 Task: Open a blank sheet, save the file as Hannah Add the quote 'The greatest mistake you can make in life is to be continually fearing you will make one.'The greatest mistake you can make in life is to be continually fearing you will make one.  Apply font style Apply font style Engravers MT and font size 22 Align the text to the Left .Change the text color to  Purple
Action: Mouse moved to (29, 76)
Screenshot: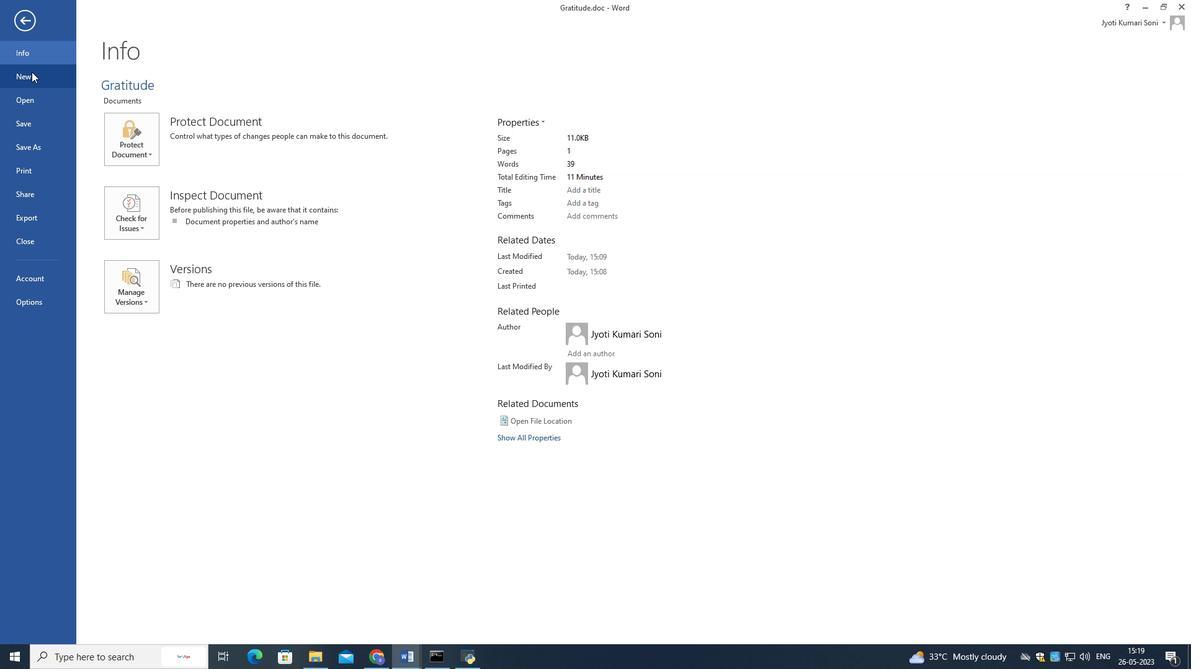 
Action: Mouse pressed left at (29, 76)
Screenshot: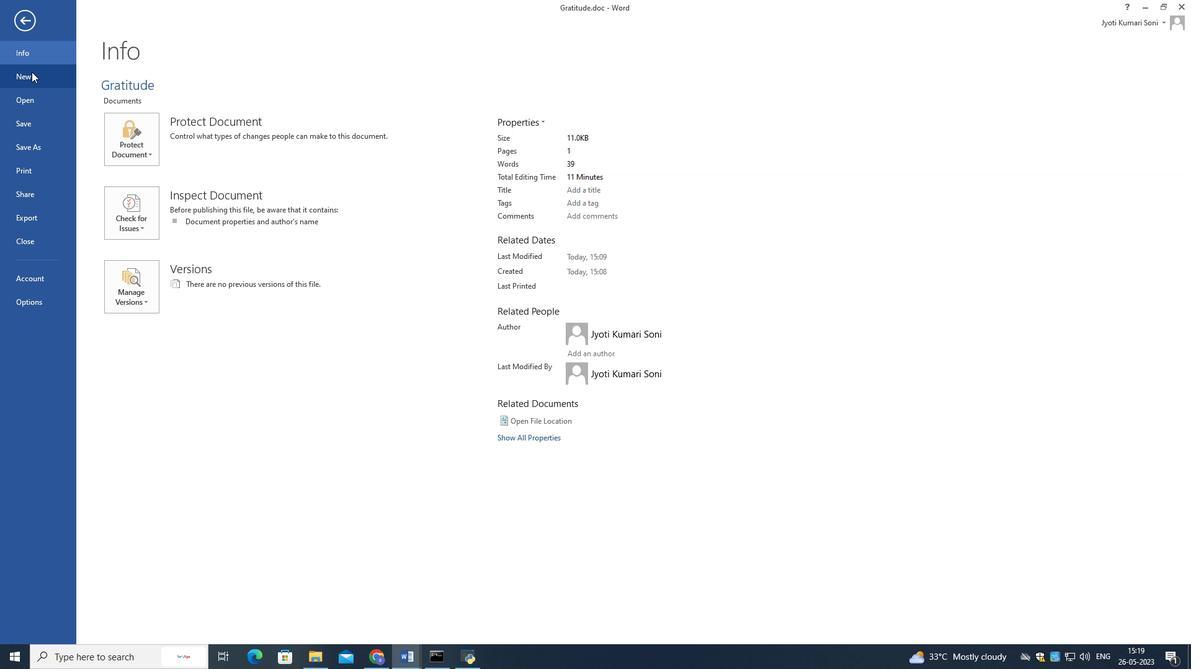 
Action: Mouse moved to (161, 199)
Screenshot: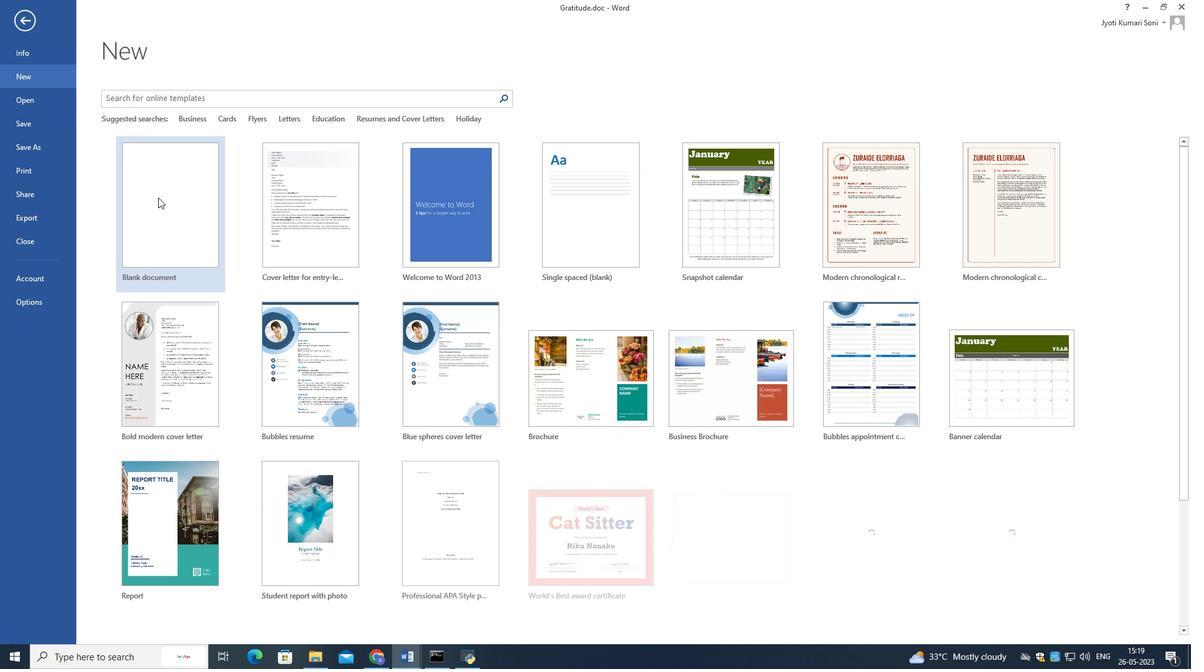 
Action: Mouse pressed left at (161, 199)
Screenshot: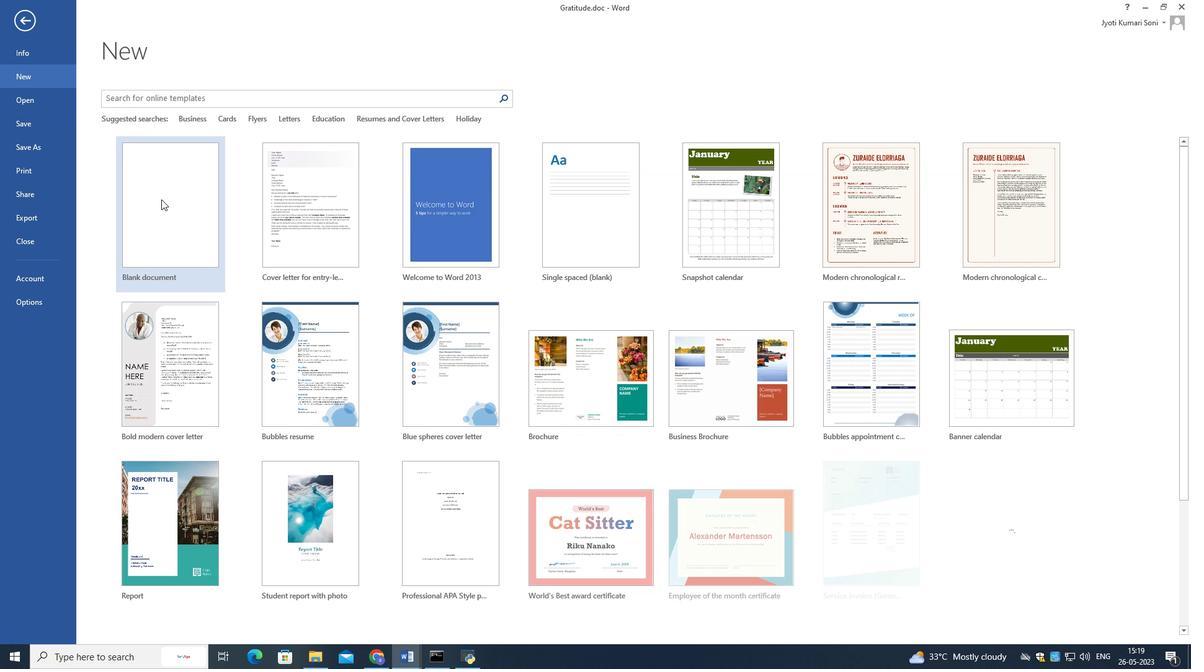 
Action: Mouse moved to (21, 24)
Screenshot: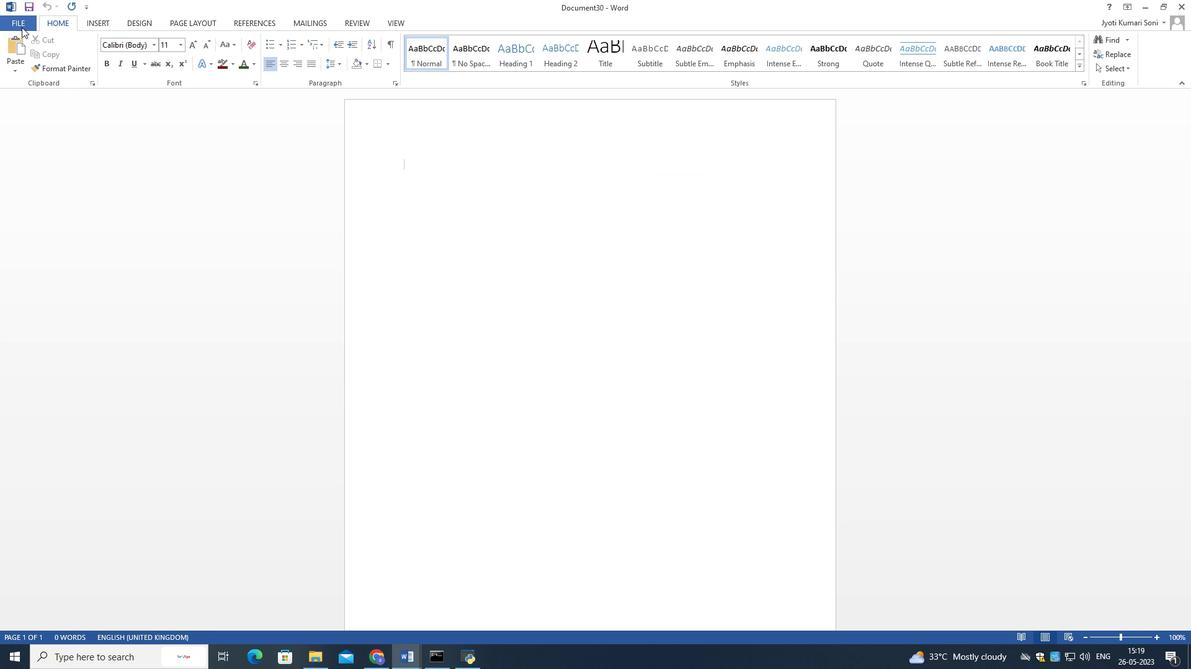 
Action: Mouse pressed left at (21, 24)
Screenshot: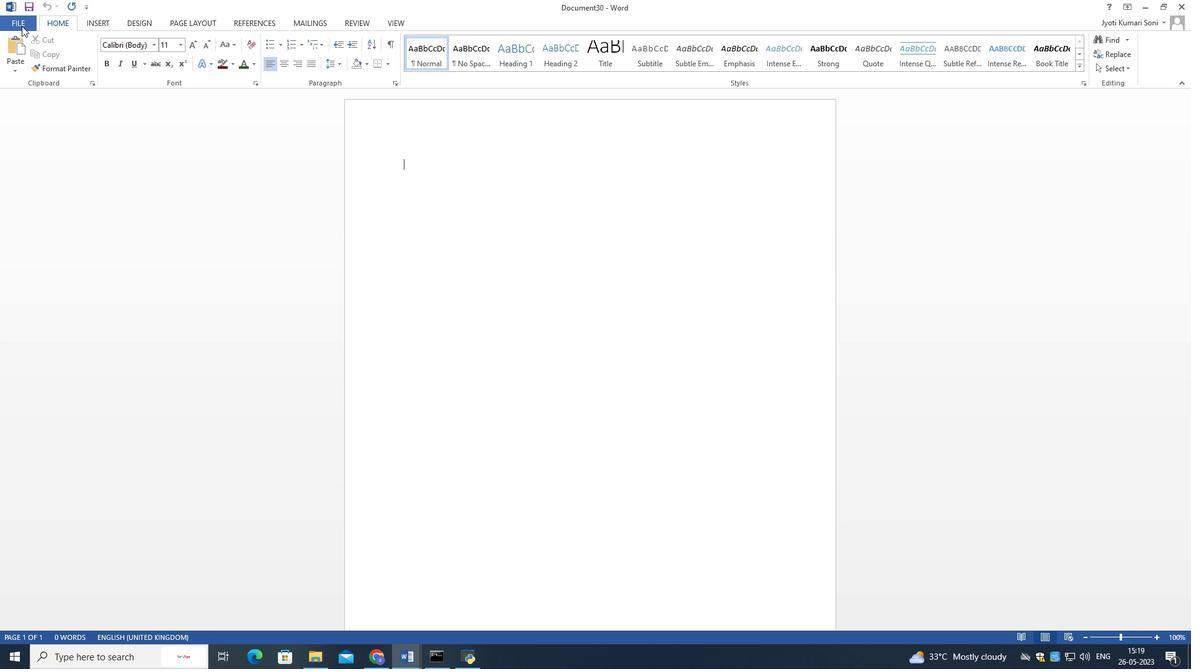 
Action: Mouse moved to (47, 143)
Screenshot: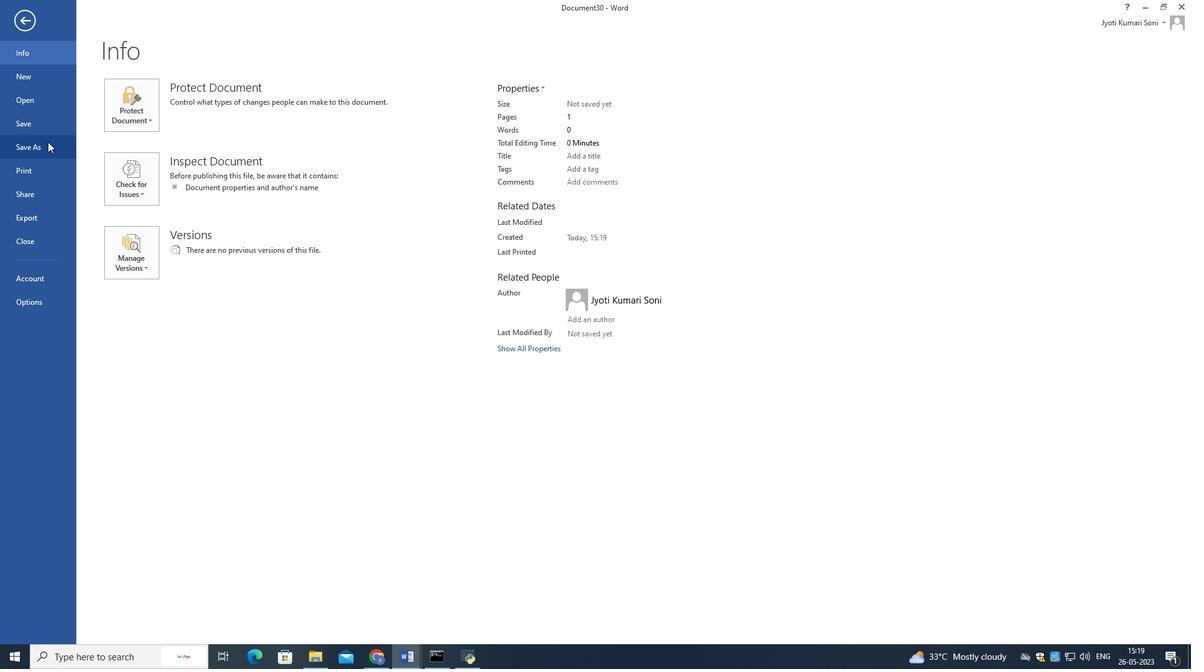
Action: Mouse pressed left at (47, 143)
Screenshot: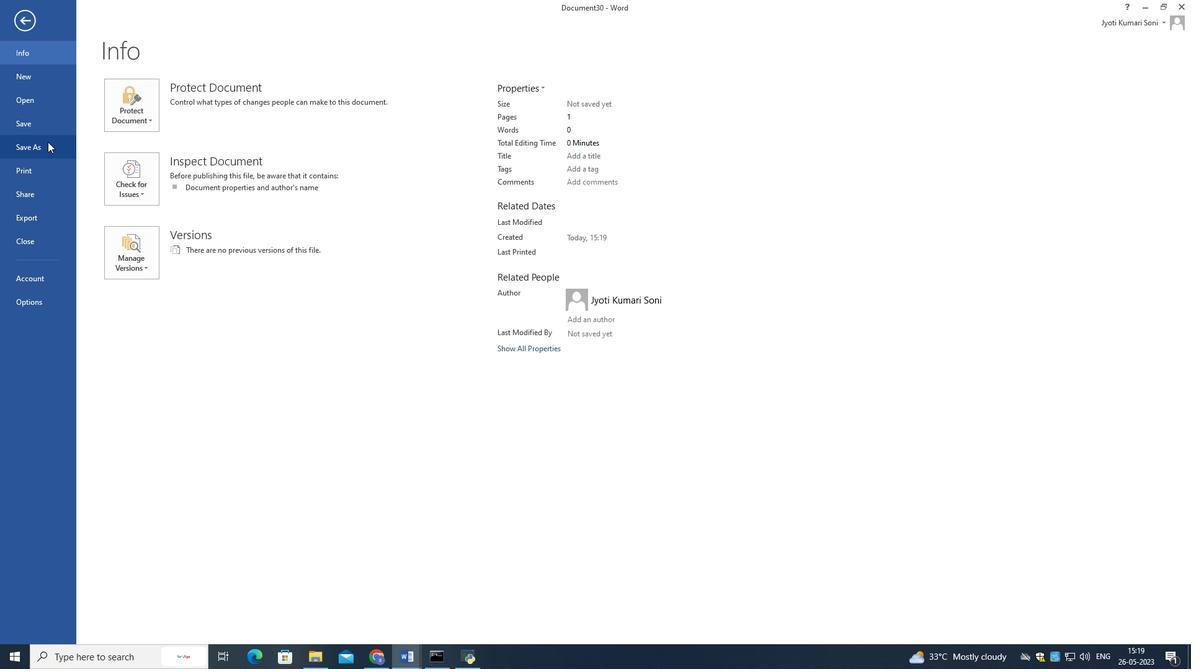 
Action: Mouse moved to (317, 134)
Screenshot: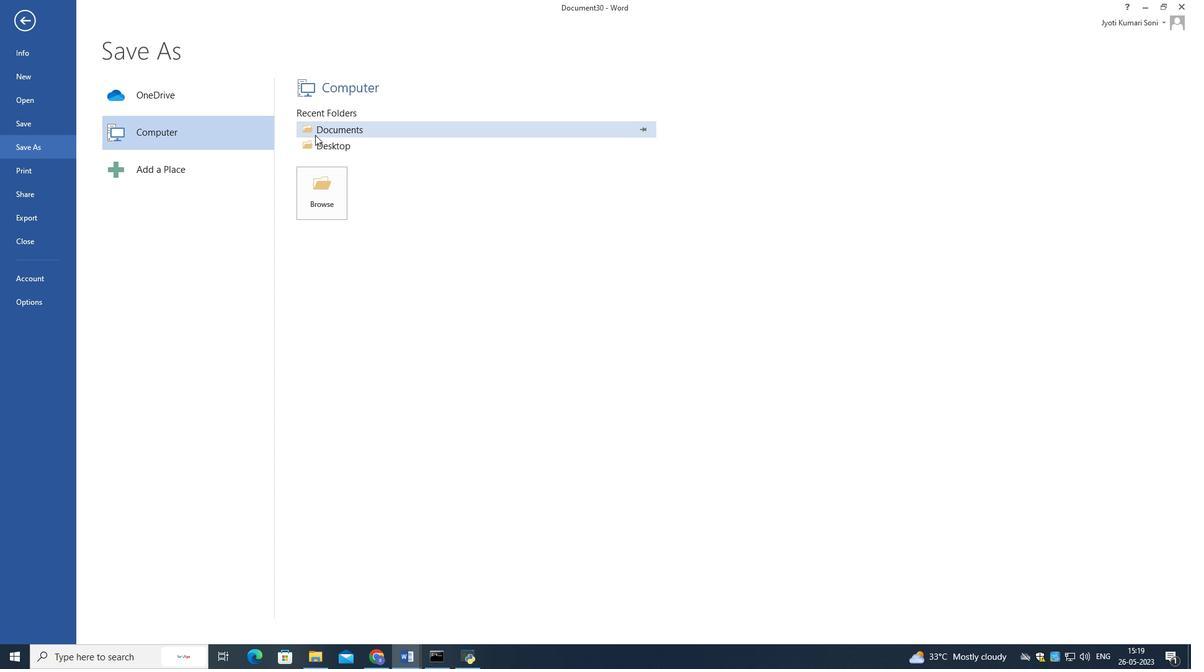 
Action: Mouse pressed left at (317, 134)
Screenshot: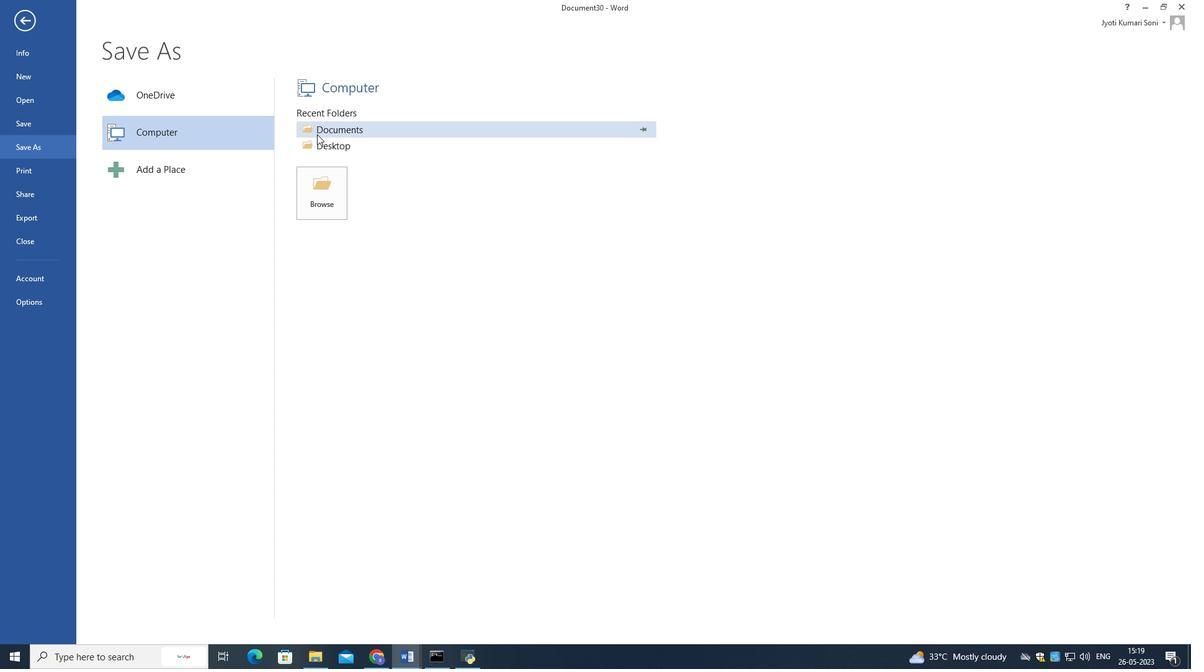 
Action: Mouse moved to (224, 155)
Screenshot: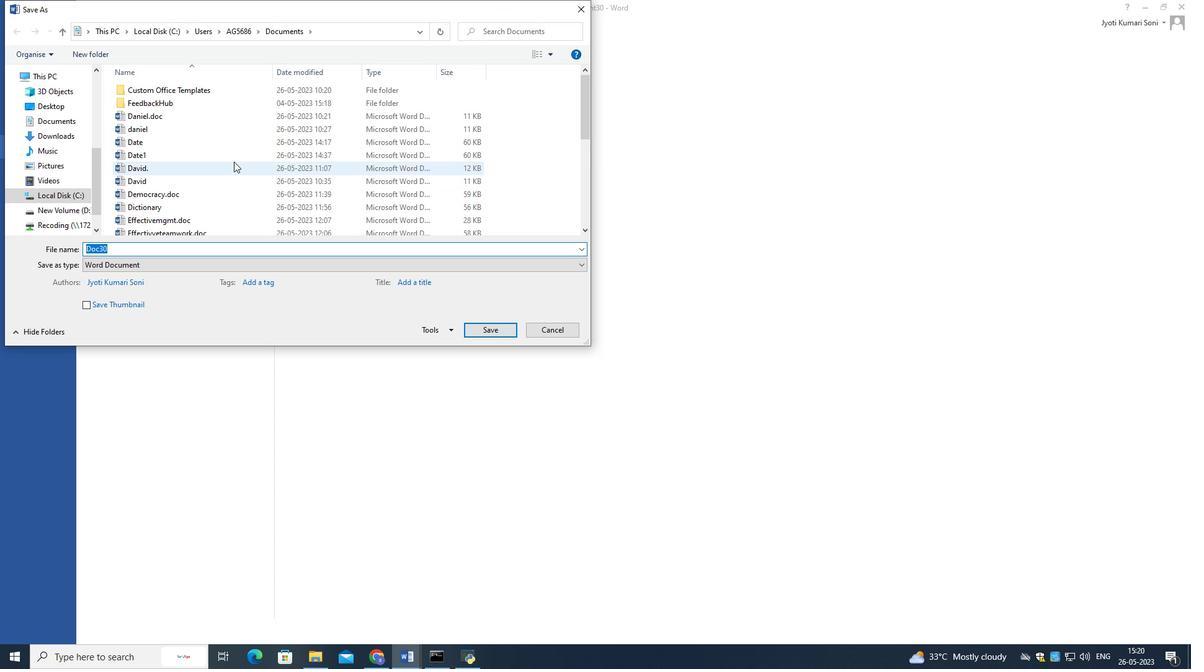 
Action: Key pressed <Key.shift>Hannah
Screenshot: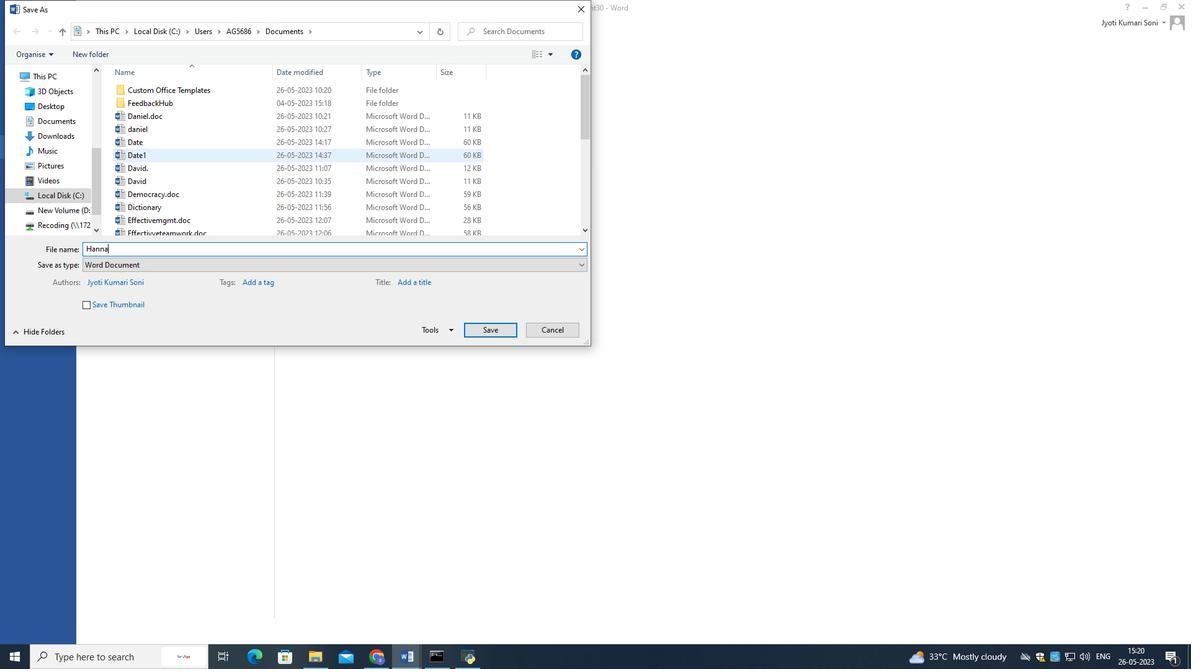 
Action: Mouse moved to (482, 334)
Screenshot: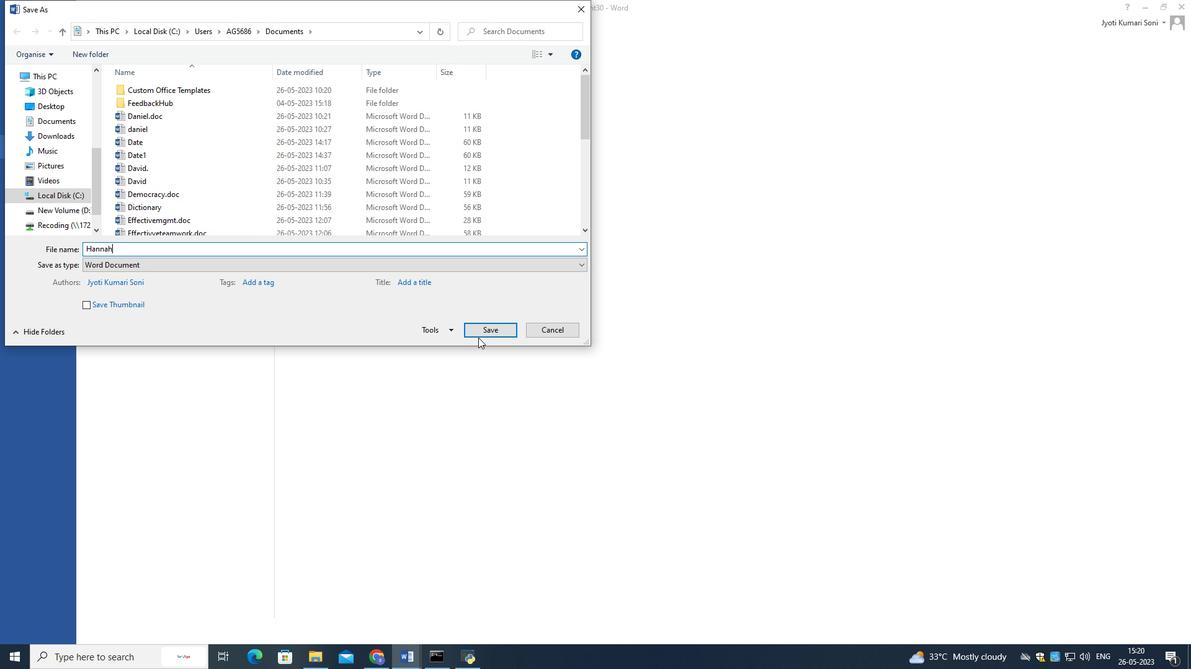 
Action: Mouse pressed left at (482, 334)
Screenshot: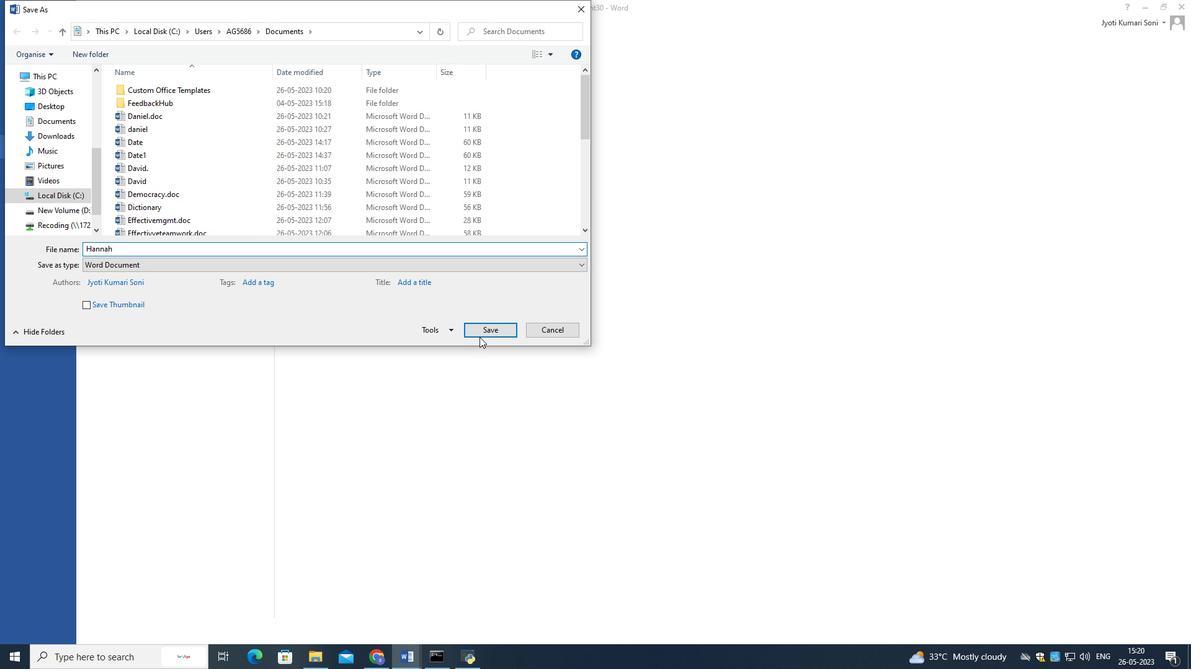 
Action: Mouse moved to (434, 173)
Screenshot: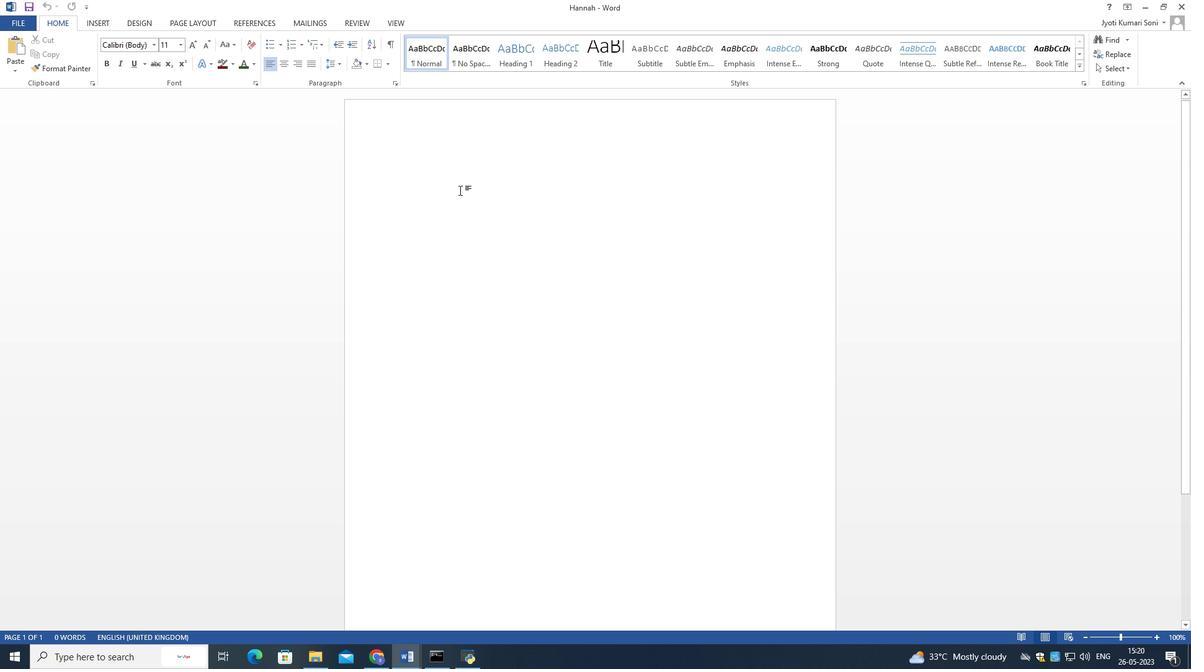 
Action: Key pressed <Key.shift>Greateat<Key.space>mia<Key.backspace>stake<Key.space>you<Key.space>can<Key.space>make<Key.space>in<Key.space>life<Key.space>is<Key.space>to<Key.space>be<Key.space>continually<Key.space>fearin<Key.space><Key.backspace>g<Key.space>you<Key.space>will<Key.space>make<Key.space>one<Key.space>.
Screenshot: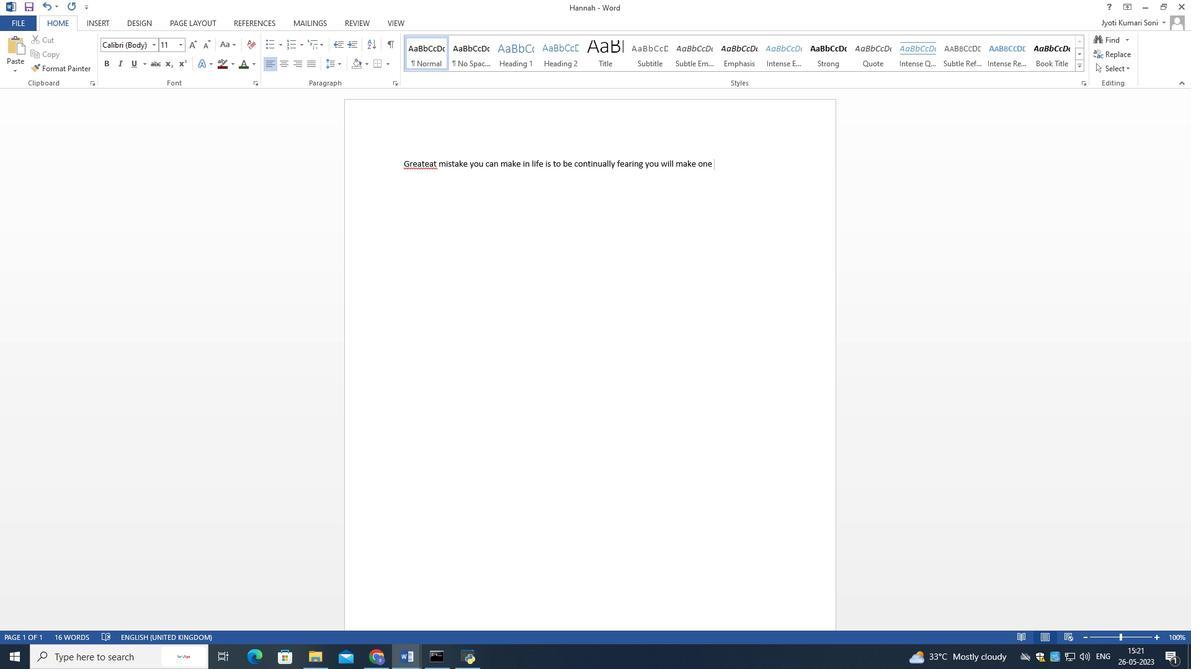 
Action: Mouse moved to (432, 161)
Screenshot: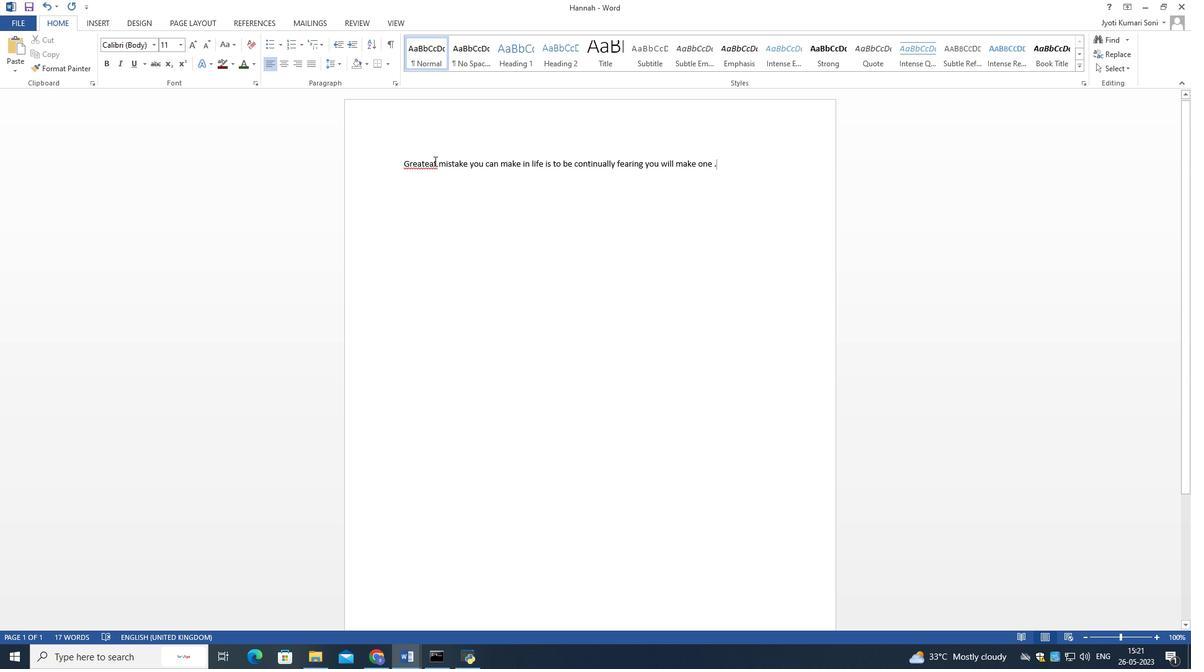 
Action: Mouse pressed left at (432, 161)
Screenshot: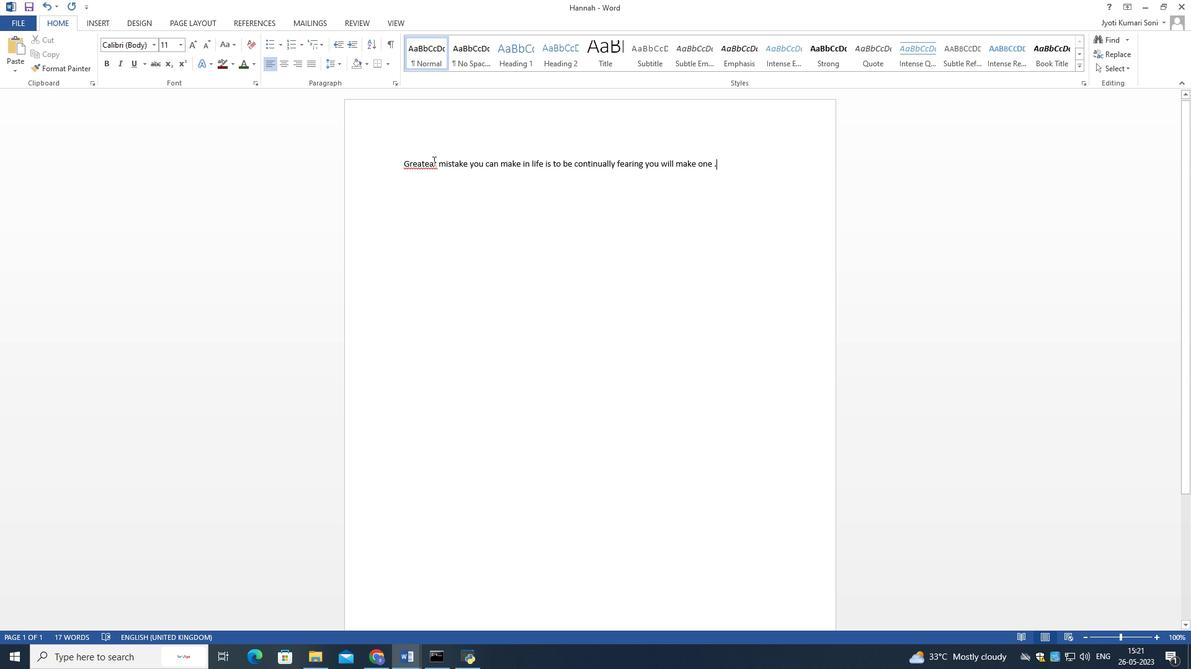 
Action: Mouse moved to (441, 235)
Screenshot: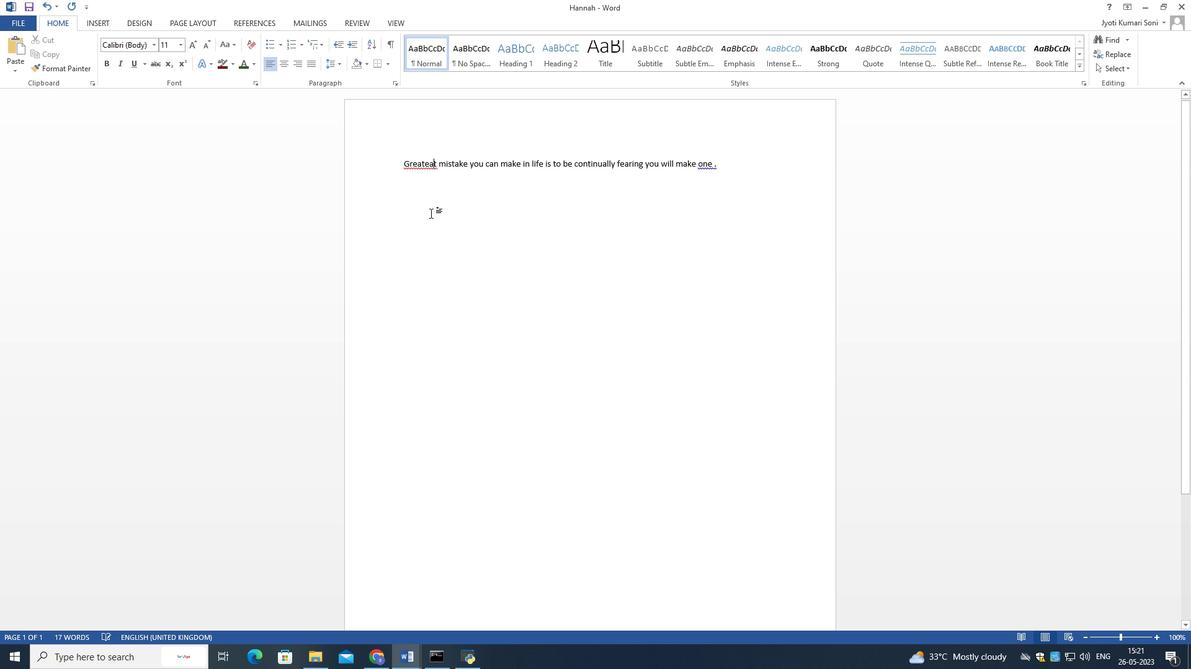 
Action: Key pressed <Key.backspace>s
Screenshot: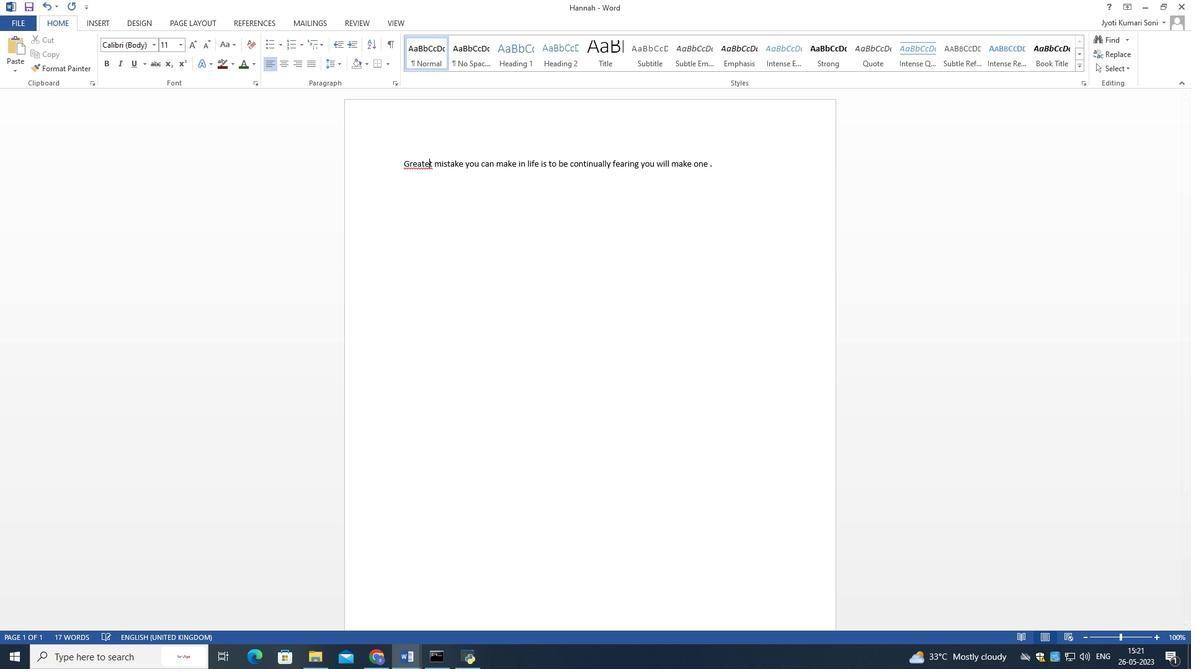 
Action: Mouse moved to (741, 169)
Screenshot: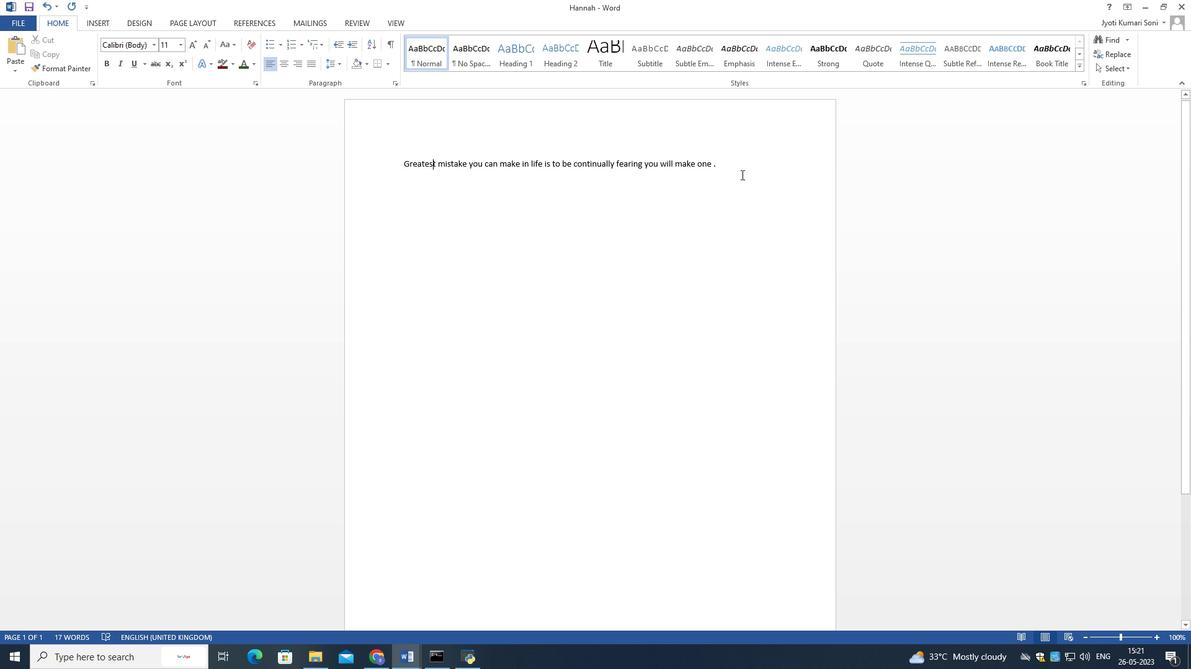 
Action: Mouse pressed left at (741, 169)
Screenshot: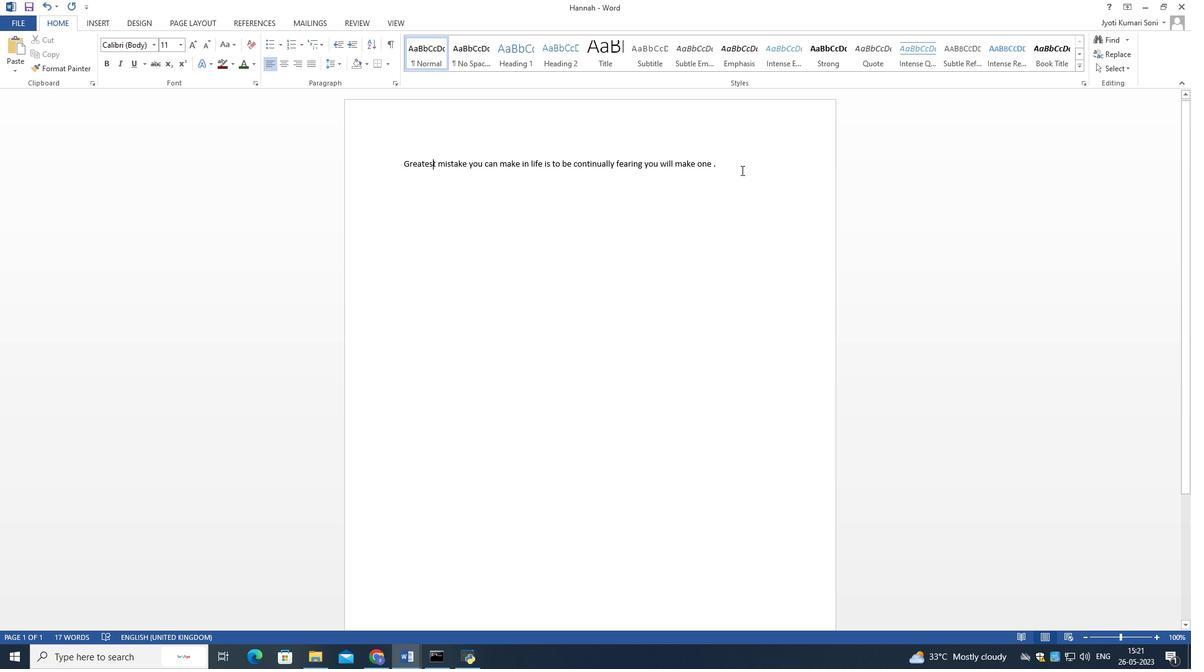 
Action: Mouse moved to (153, 44)
Screenshot: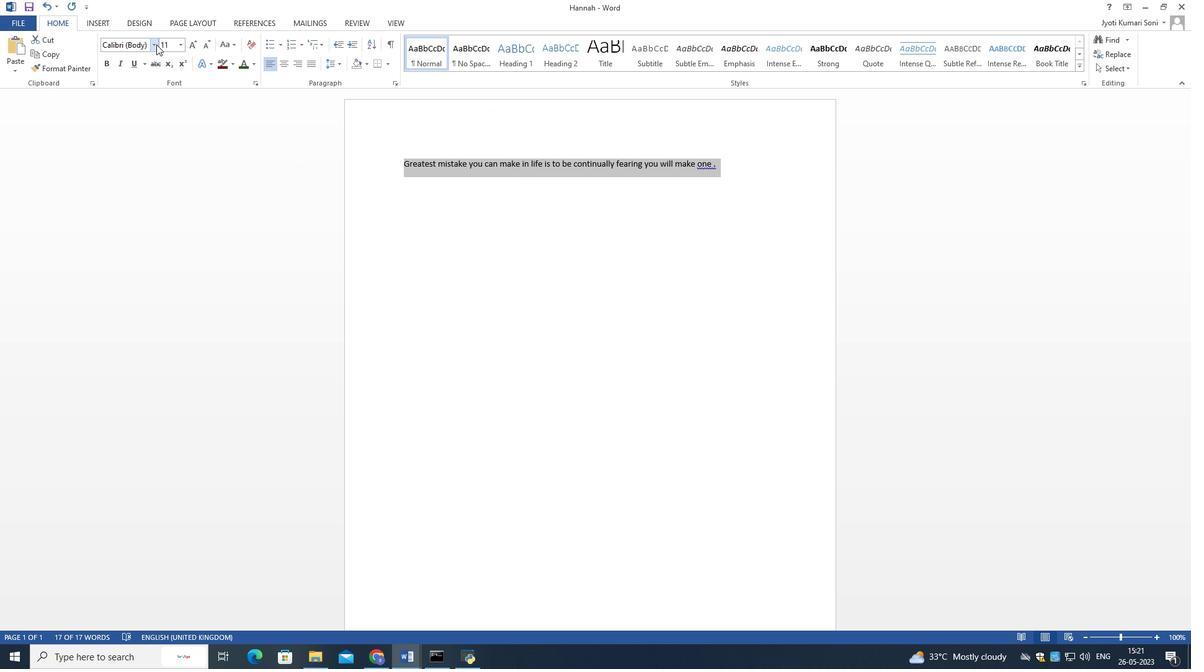 
Action: Mouse pressed left at (153, 44)
Screenshot: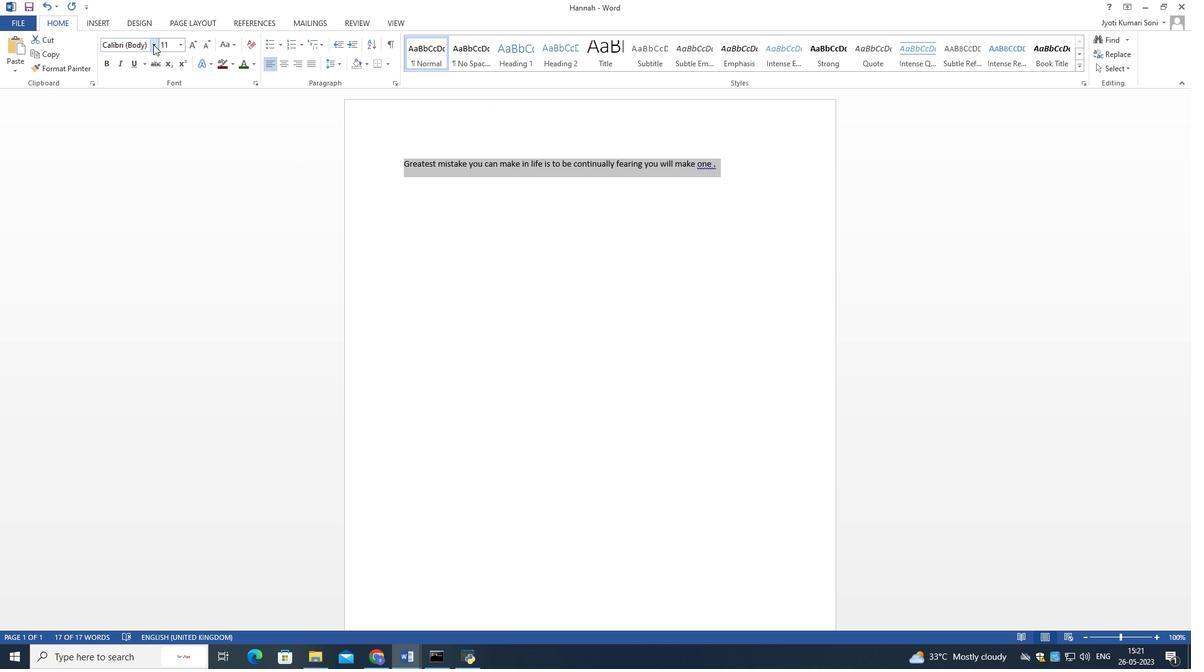 
Action: Mouse moved to (218, 230)
Screenshot: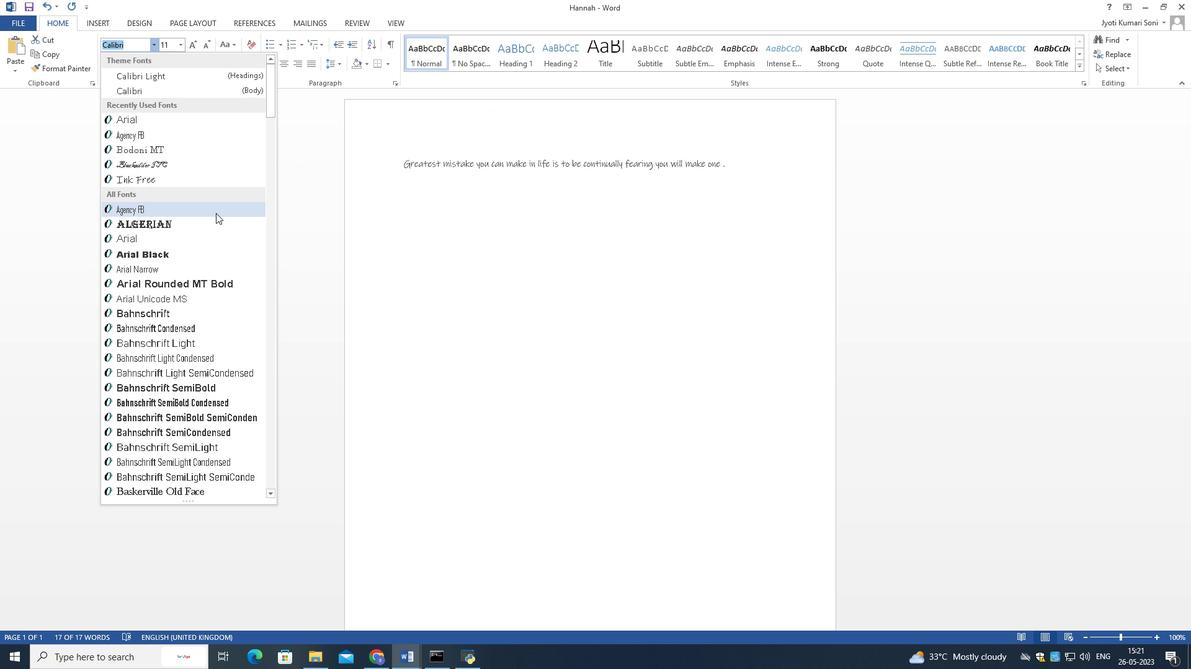 
Action: Mouse scrolled (218, 229) with delta (0, 0)
Screenshot: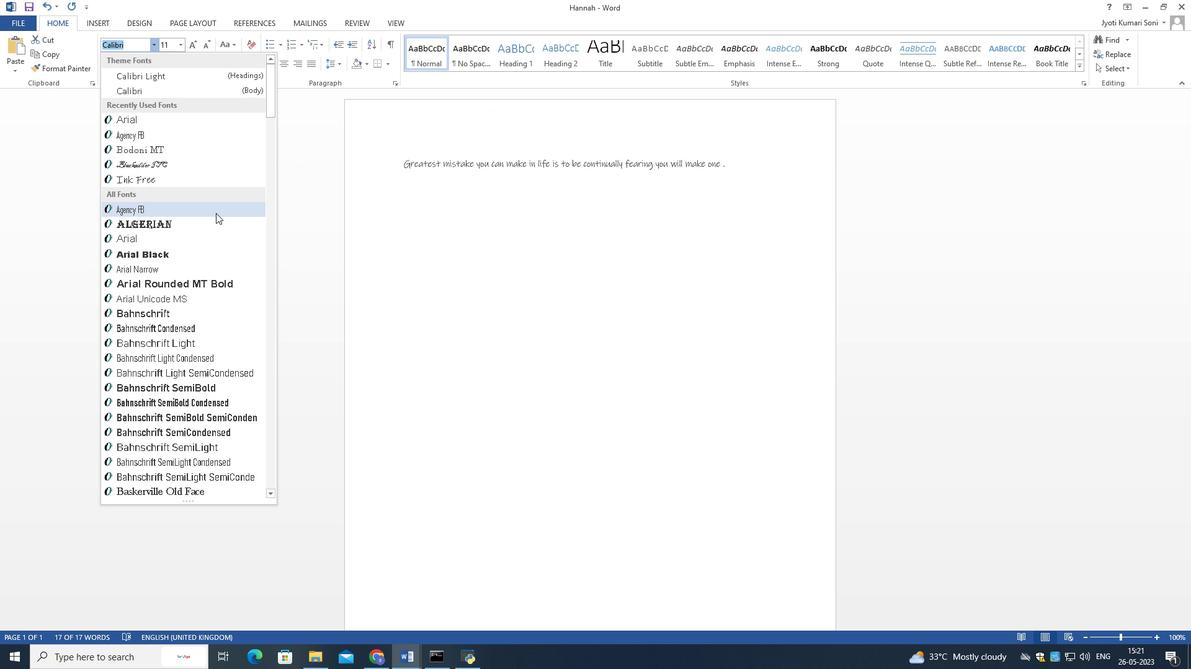 
Action: Mouse moved to (218, 235)
Screenshot: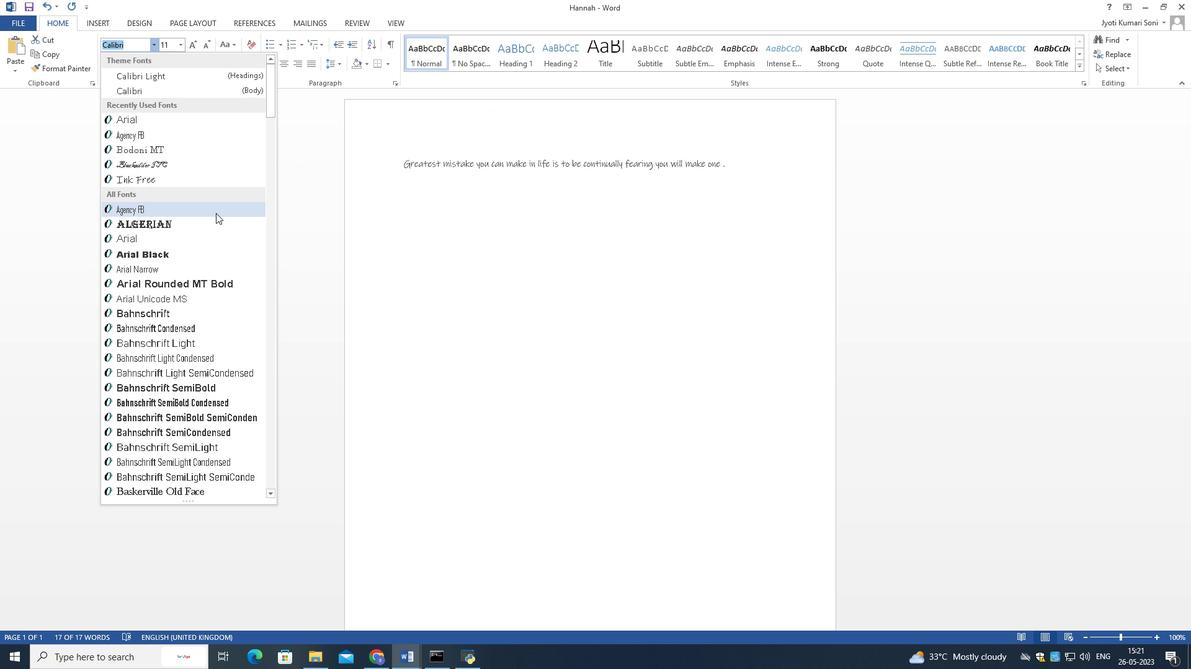 
Action: Mouse scrolled (218, 234) with delta (0, 0)
Screenshot: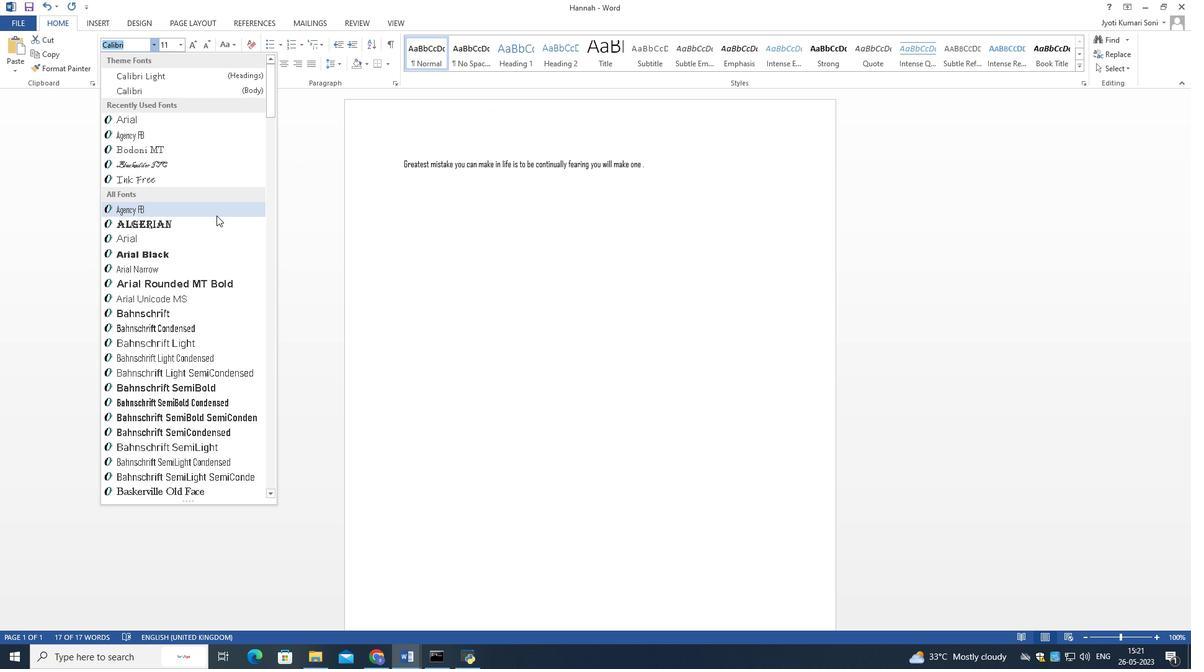 
Action: Mouse moved to (218, 239)
Screenshot: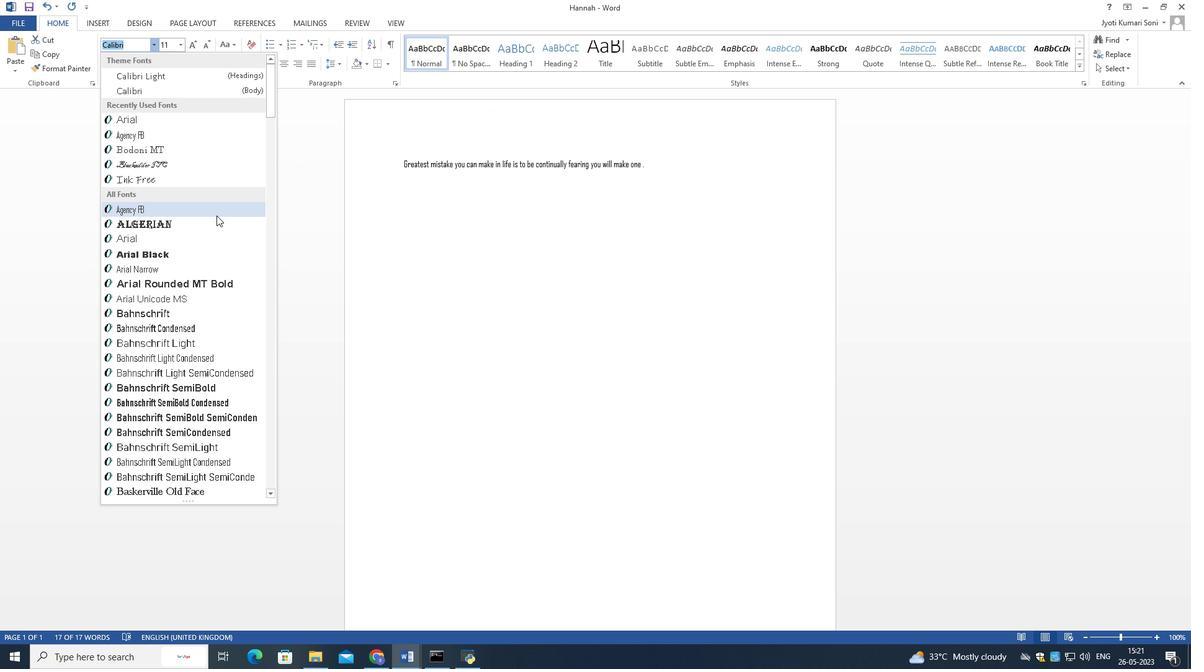 
Action: Mouse scrolled (218, 238) with delta (0, 0)
Screenshot: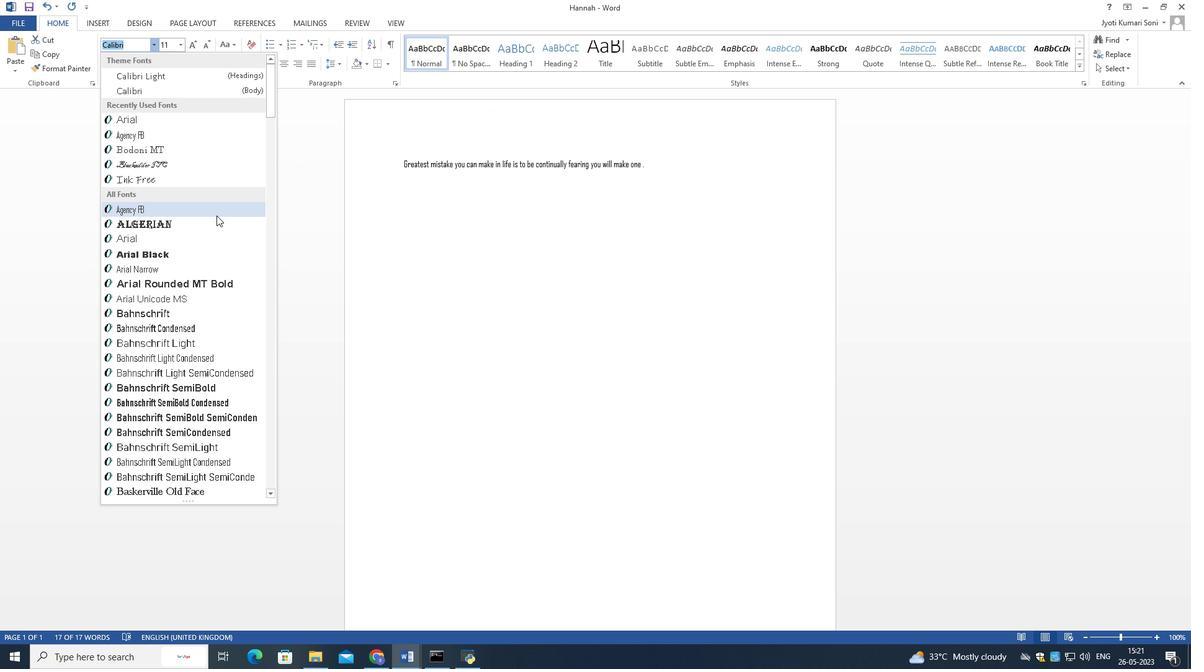 
Action: Mouse moved to (218, 239)
Screenshot: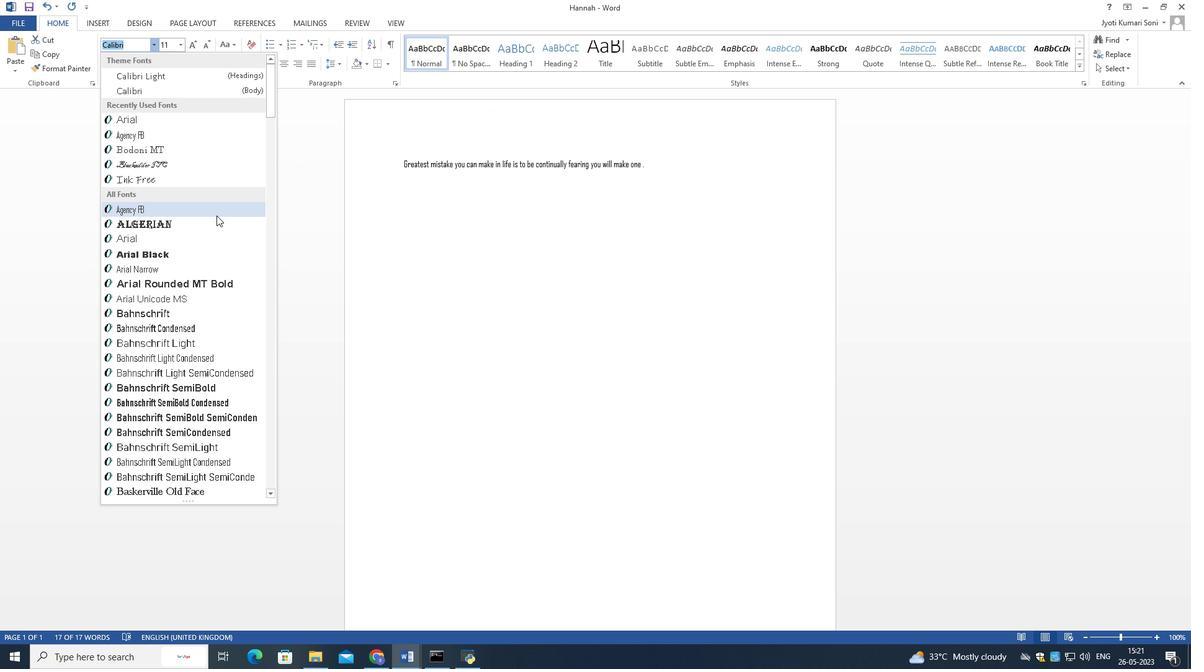 
Action: Mouse scrolled (218, 238) with delta (0, 0)
Screenshot: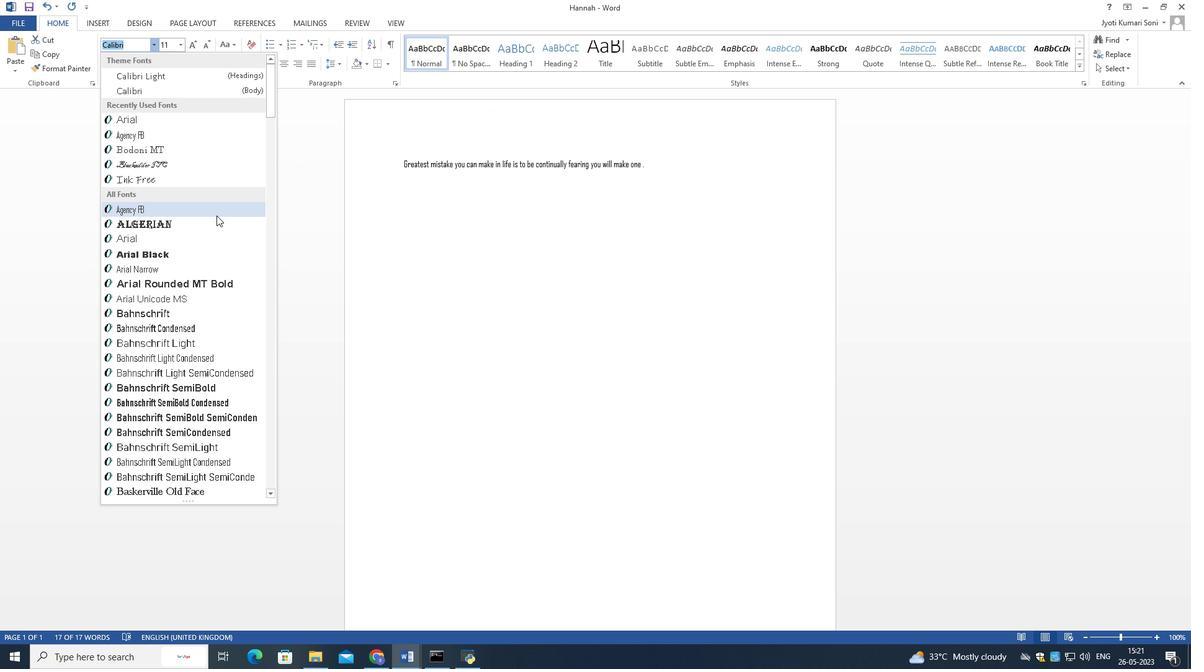 
Action: Mouse moved to (220, 240)
Screenshot: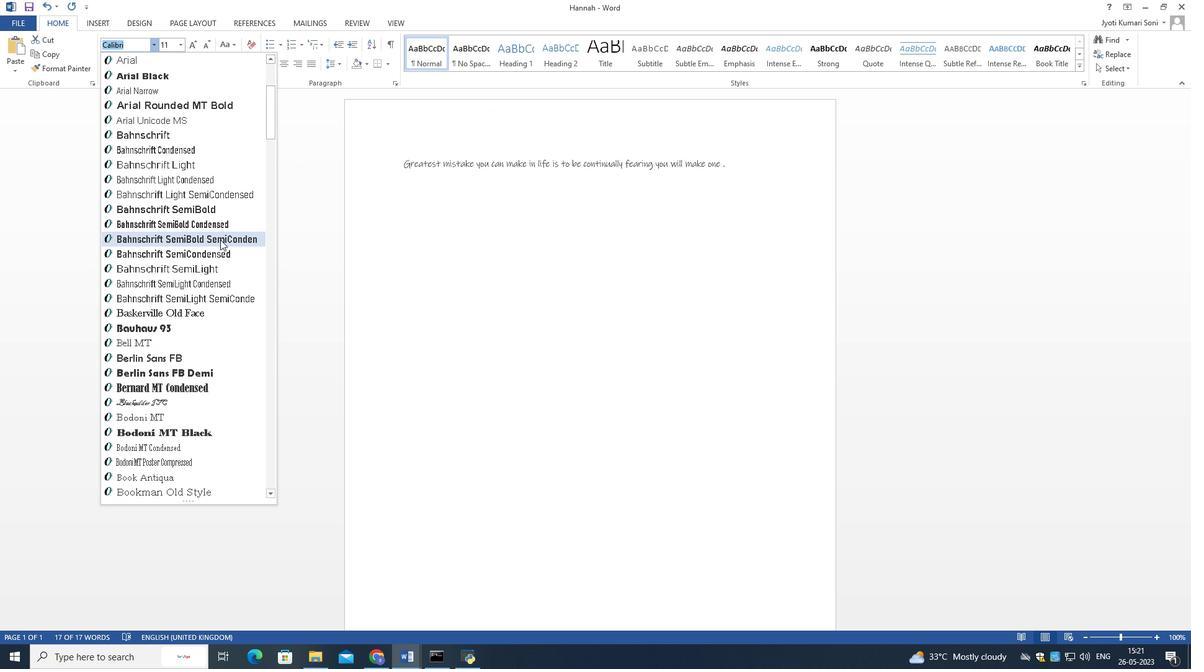 
Action: Mouse scrolled (220, 239) with delta (0, 0)
Screenshot: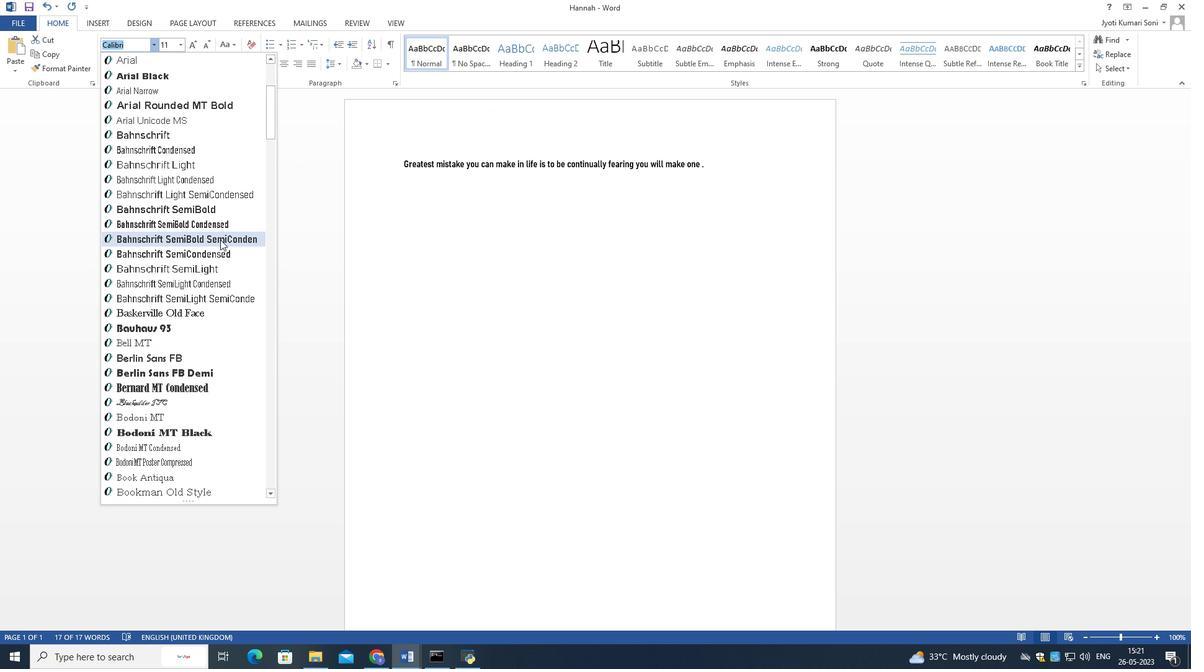 
Action: Mouse scrolled (220, 239) with delta (0, 0)
Screenshot: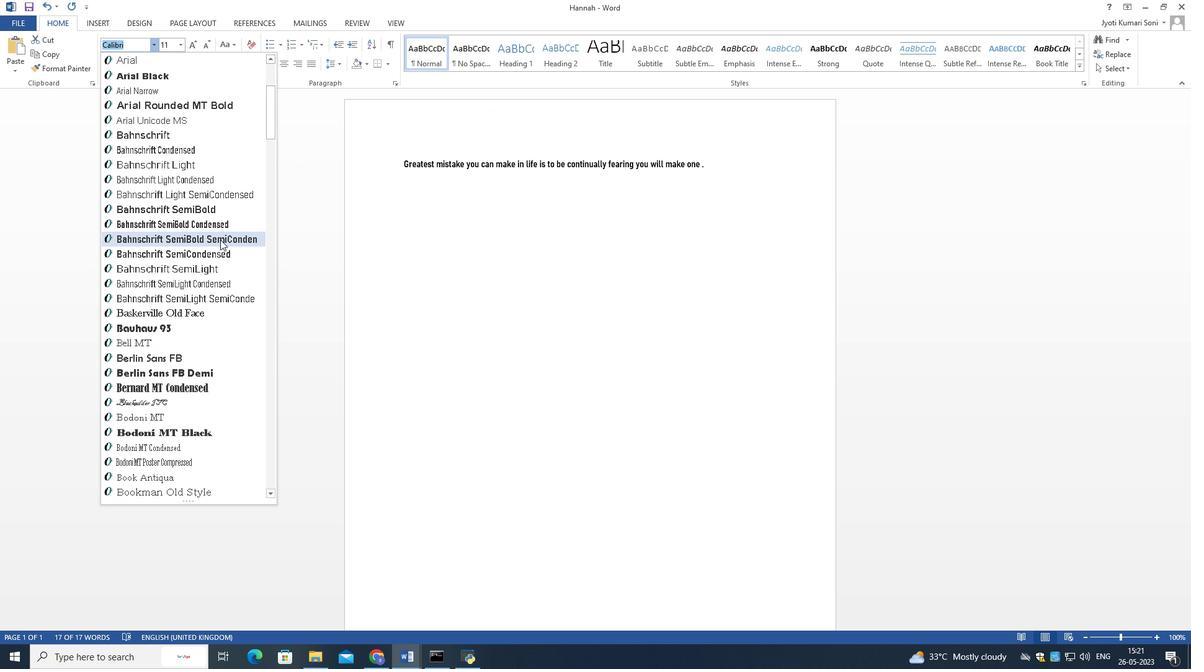 
Action: Mouse scrolled (220, 239) with delta (0, 0)
Screenshot: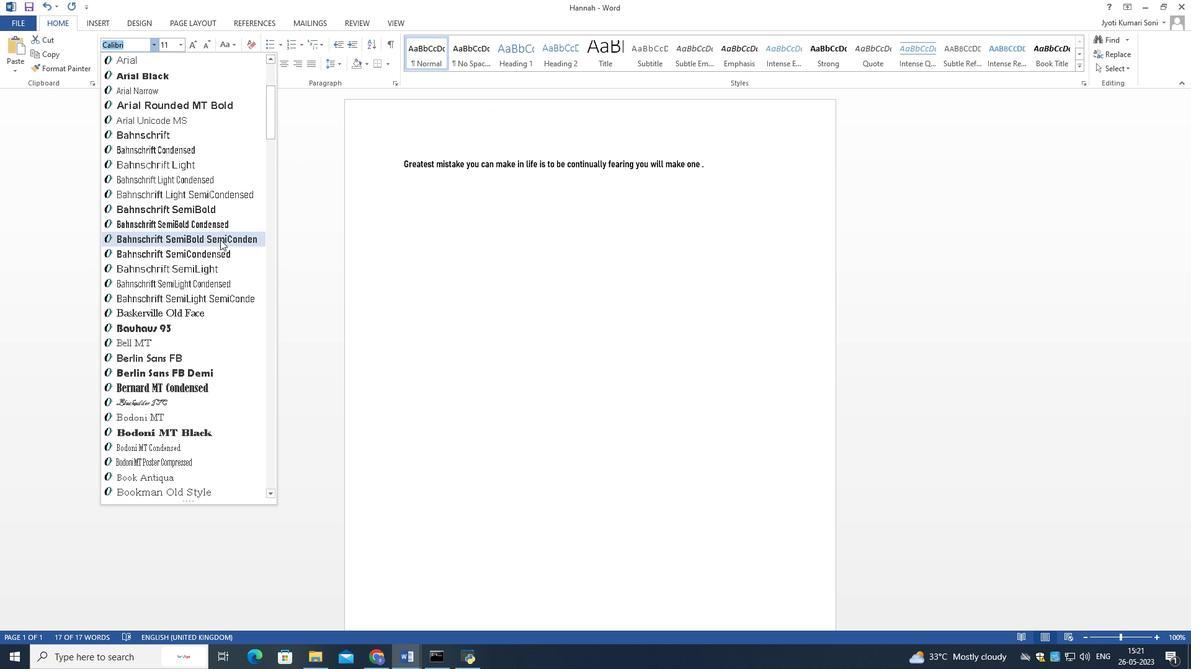 
Action: Mouse moved to (222, 240)
Screenshot: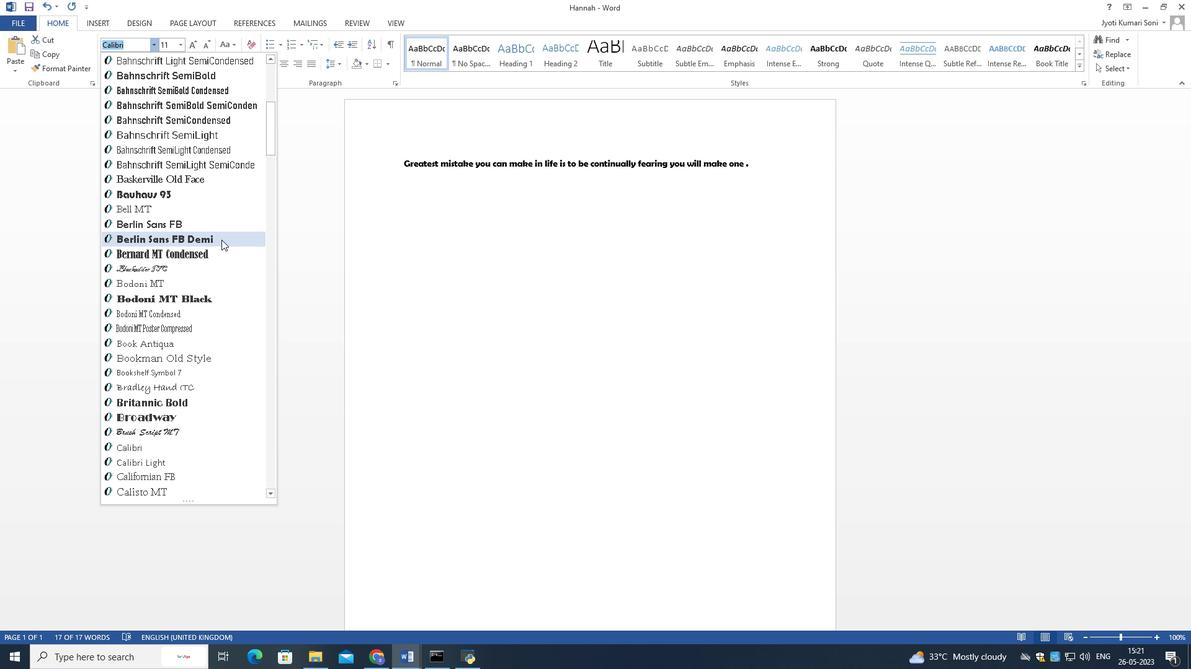 
Action: Mouse scrolled (222, 239) with delta (0, 0)
Screenshot: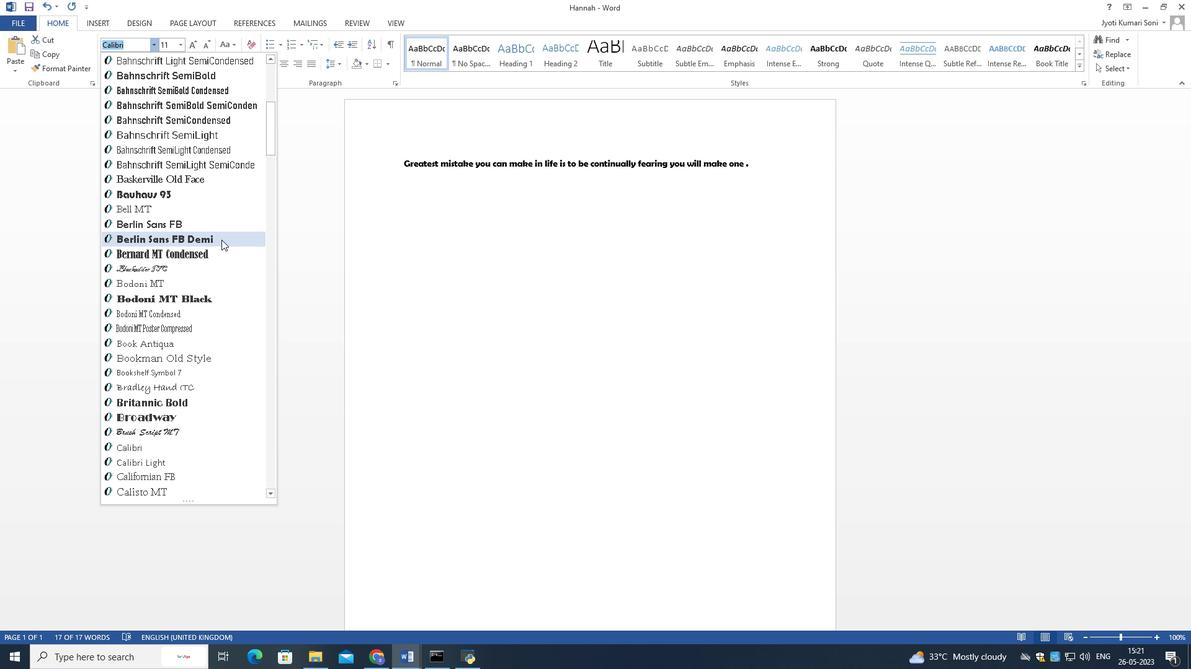 
Action: Mouse moved to (222, 240)
Screenshot: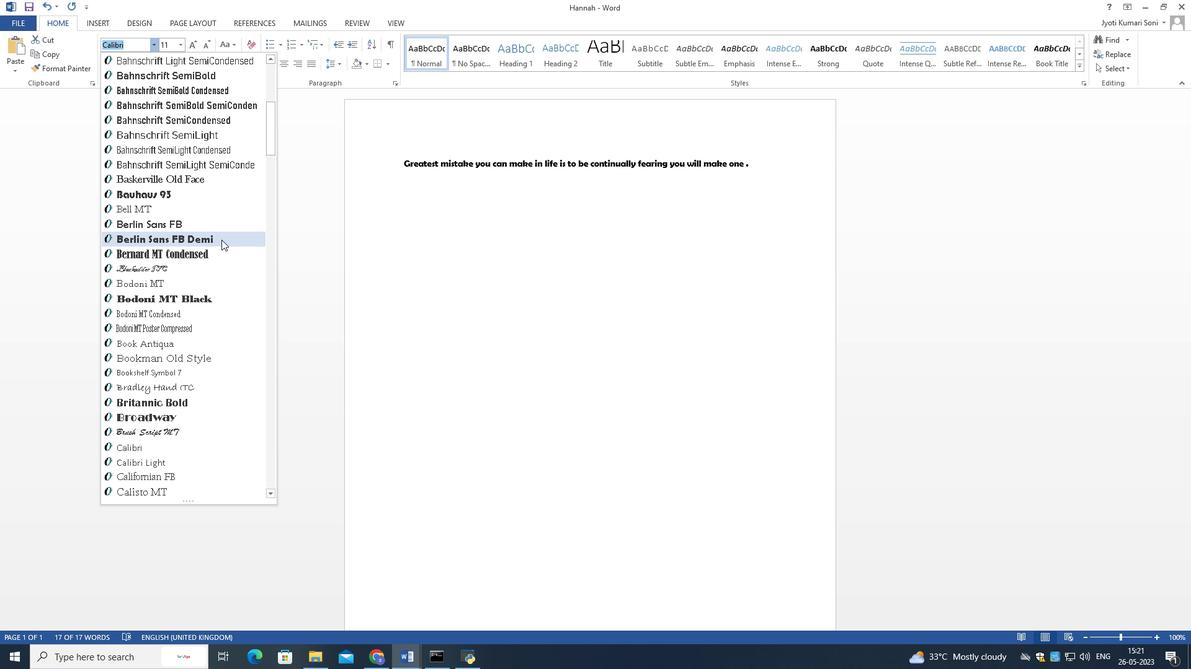 
Action: Mouse scrolled (222, 239) with delta (0, 0)
Screenshot: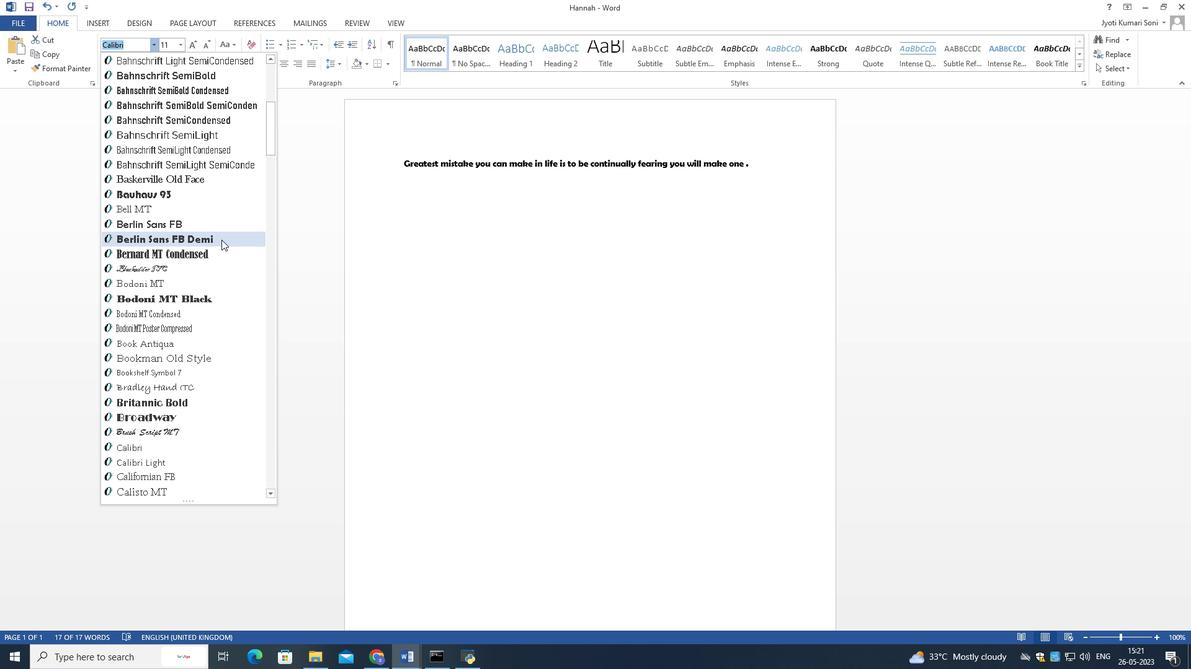 
Action: Mouse moved to (223, 240)
Screenshot: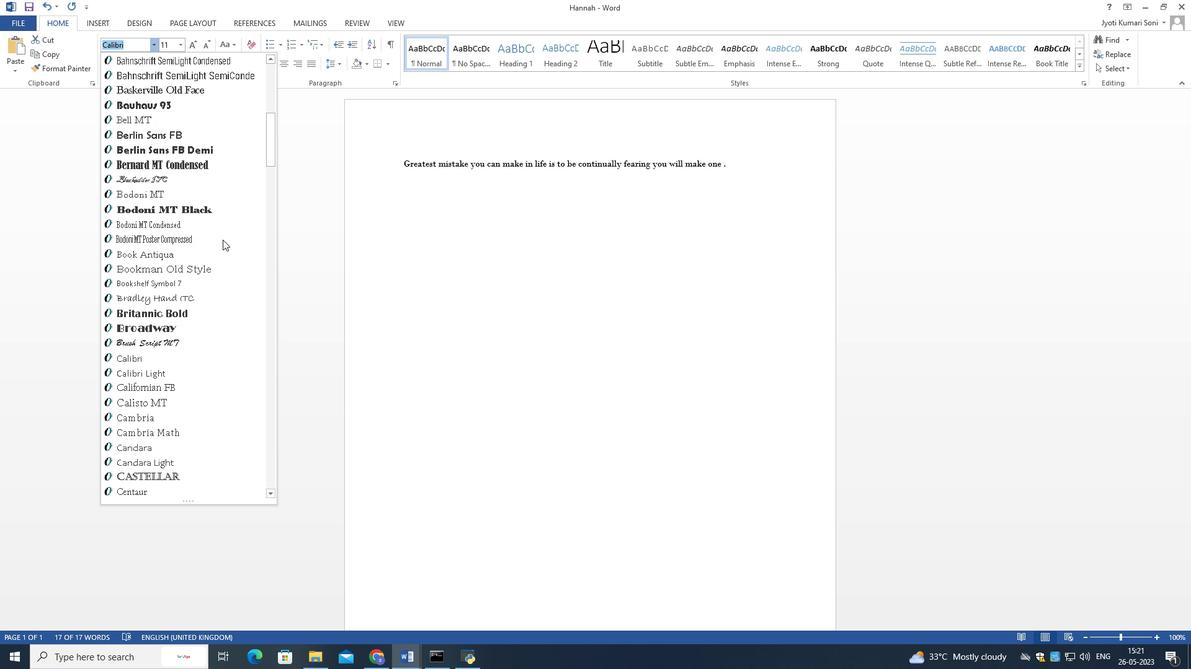 
Action: Mouse scrolled (223, 239) with delta (0, 0)
Screenshot: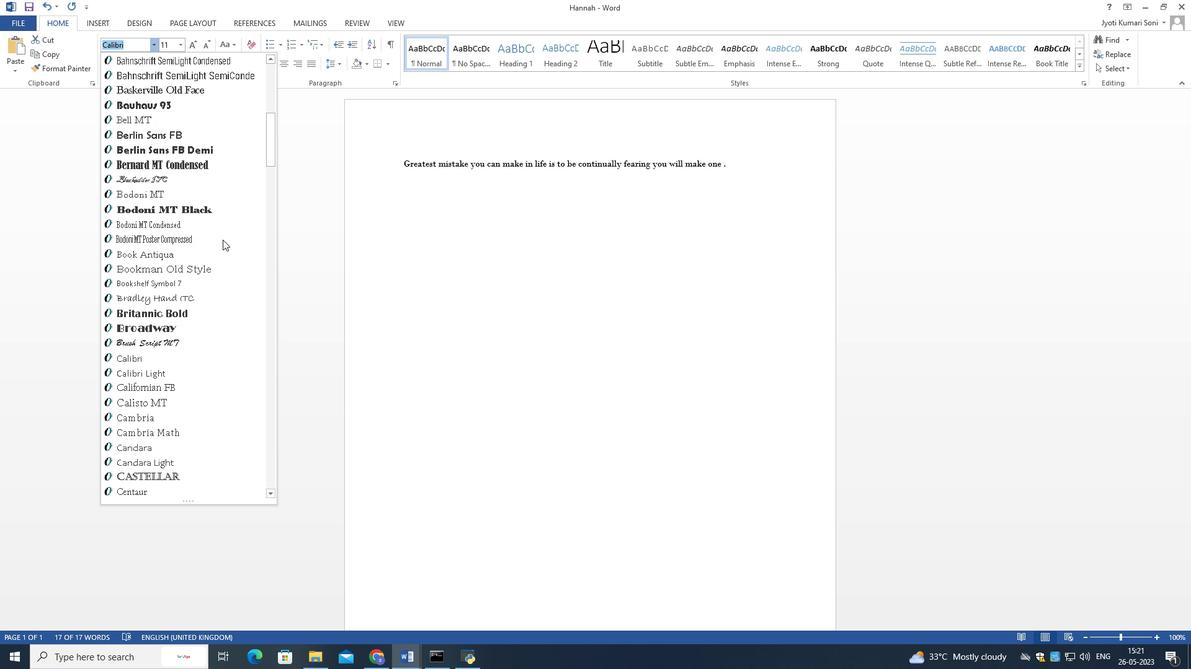 
Action: Mouse moved to (241, 235)
Screenshot: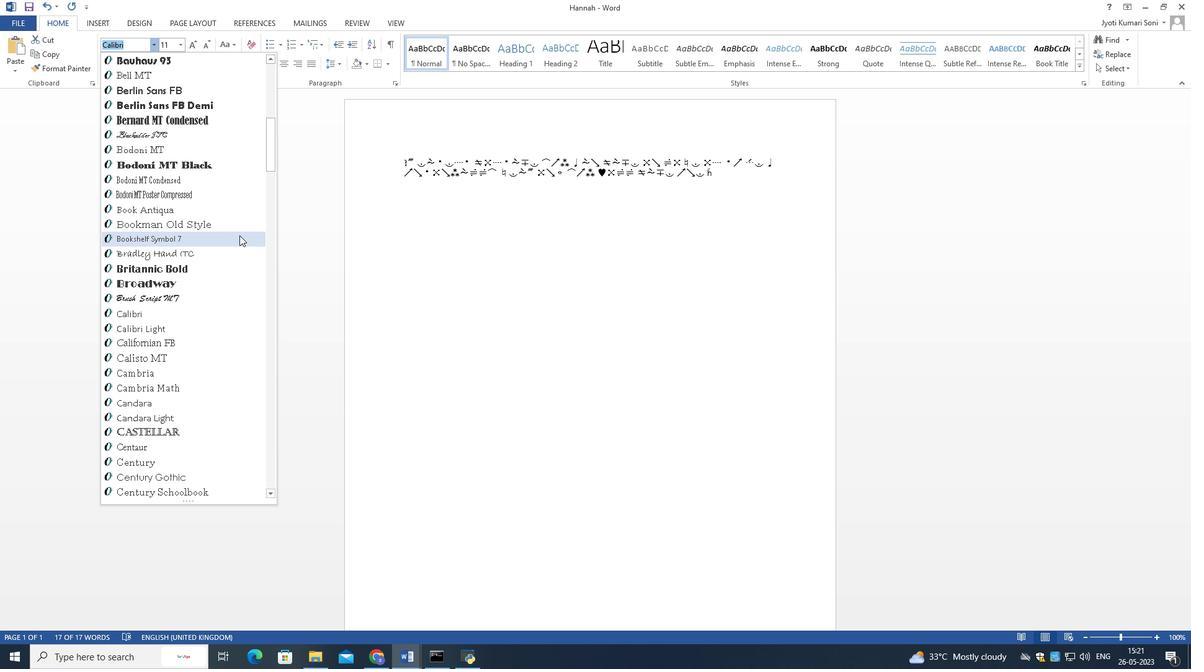 
Action: Mouse scrolled (241, 235) with delta (0, 0)
Screenshot: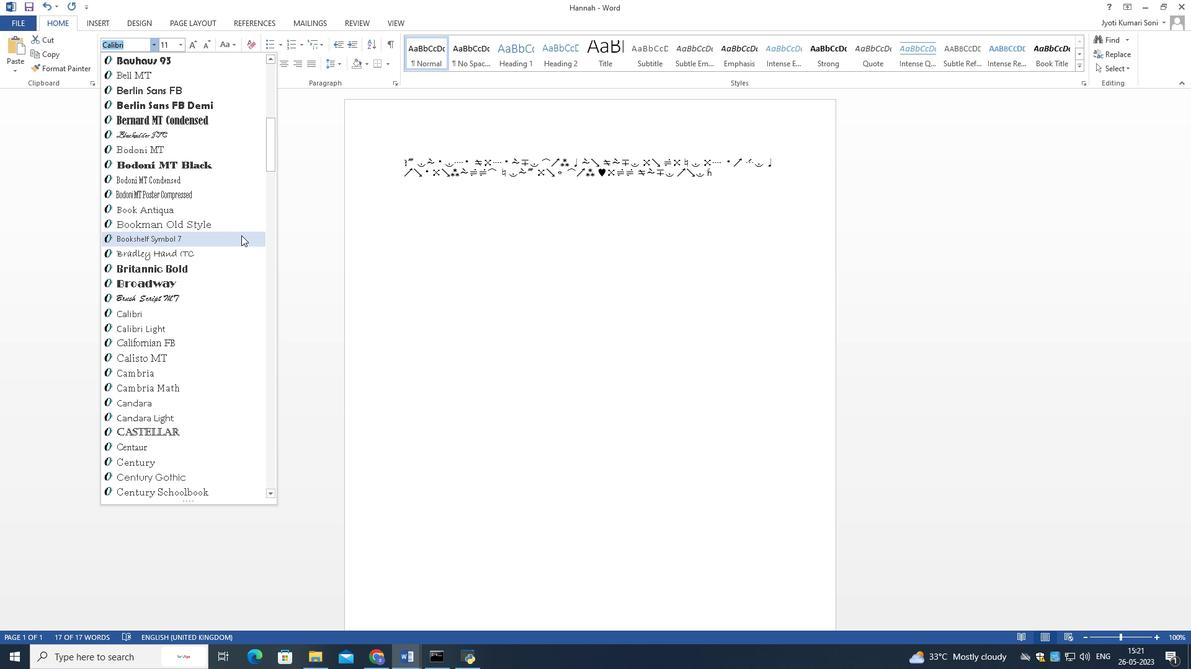 
Action: Mouse moved to (243, 238)
Screenshot: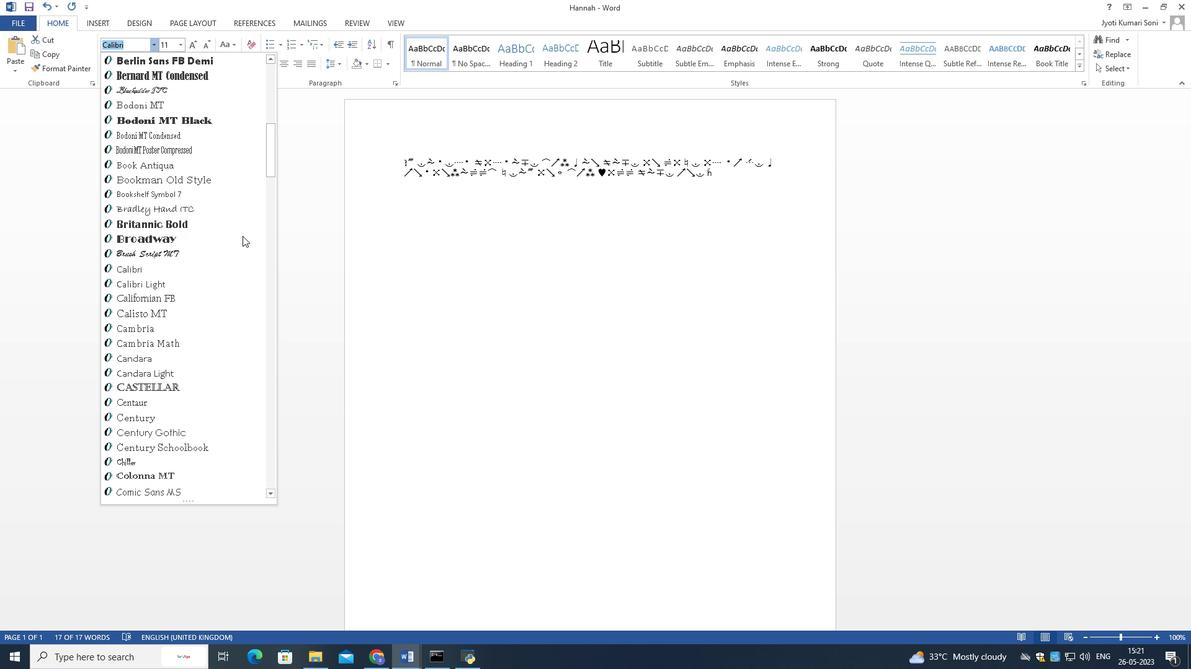 
Action: Mouse scrolled (243, 237) with delta (0, 0)
Screenshot: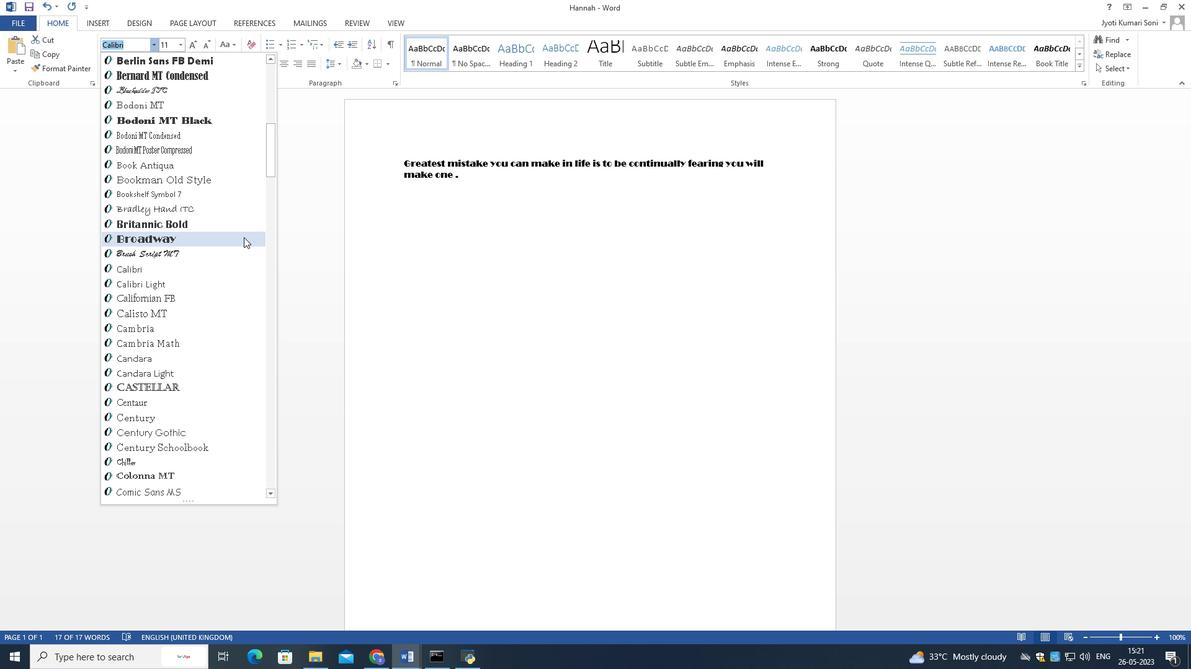 
Action: Mouse moved to (246, 238)
Screenshot: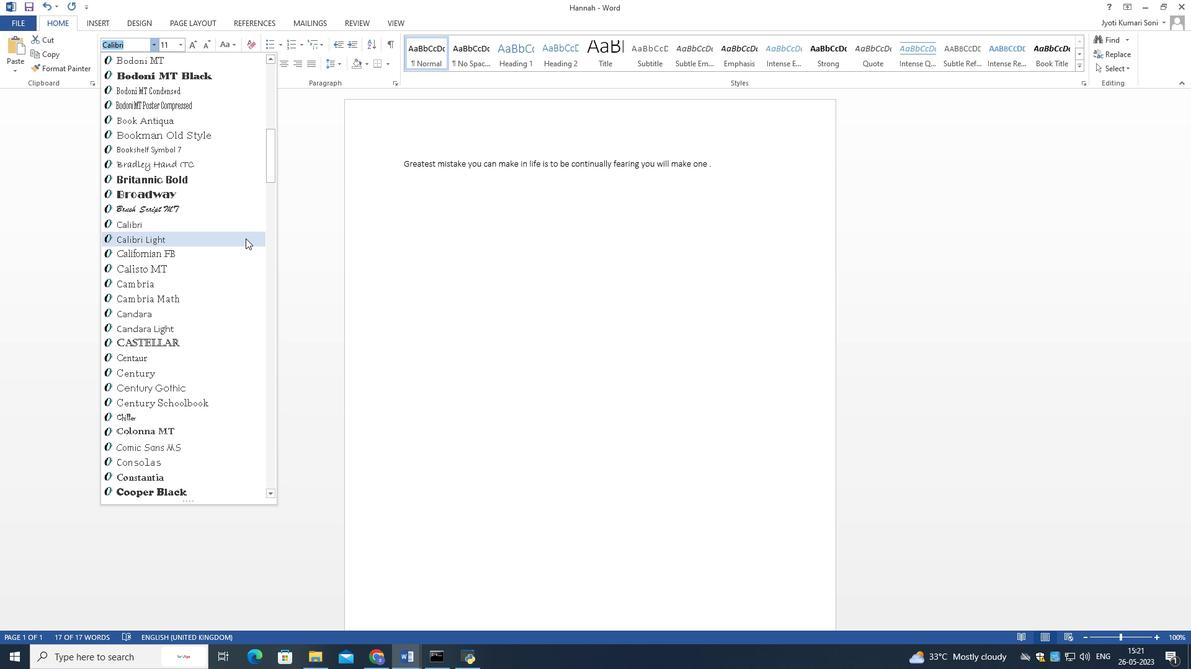 
Action: Mouse scrolled (246, 238) with delta (0, 0)
Screenshot: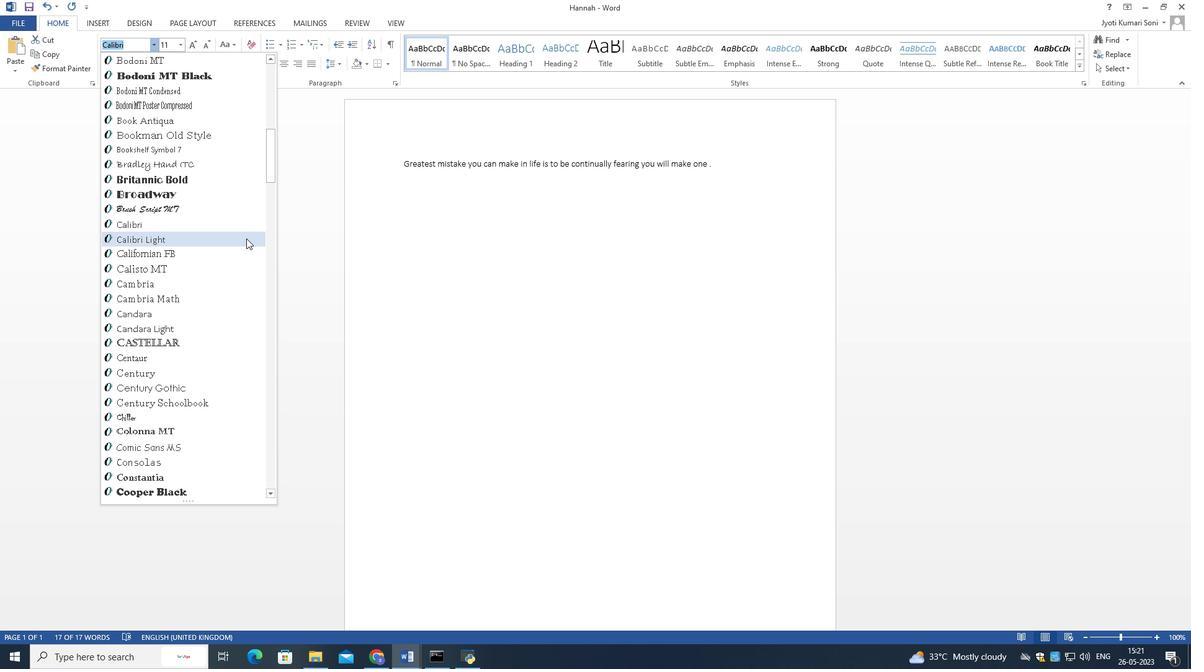 
Action: Mouse moved to (246, 239)
Screenshot: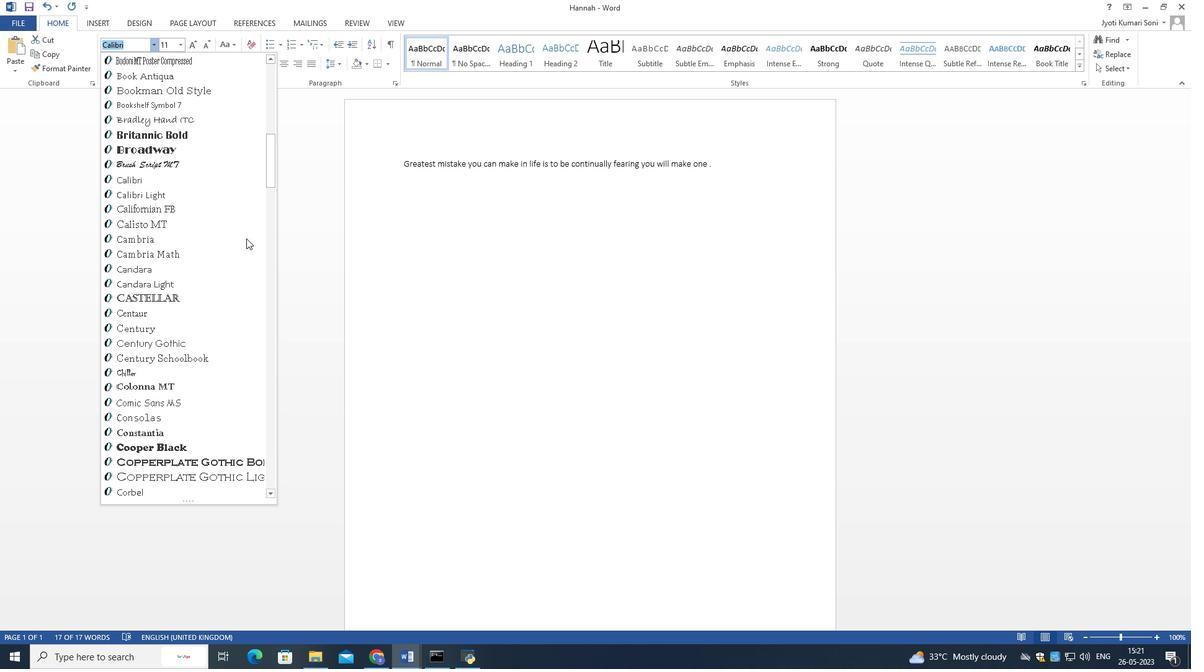 
Action: Mouse scrolled (246, 238) with delta (0, 0)
Screenshot: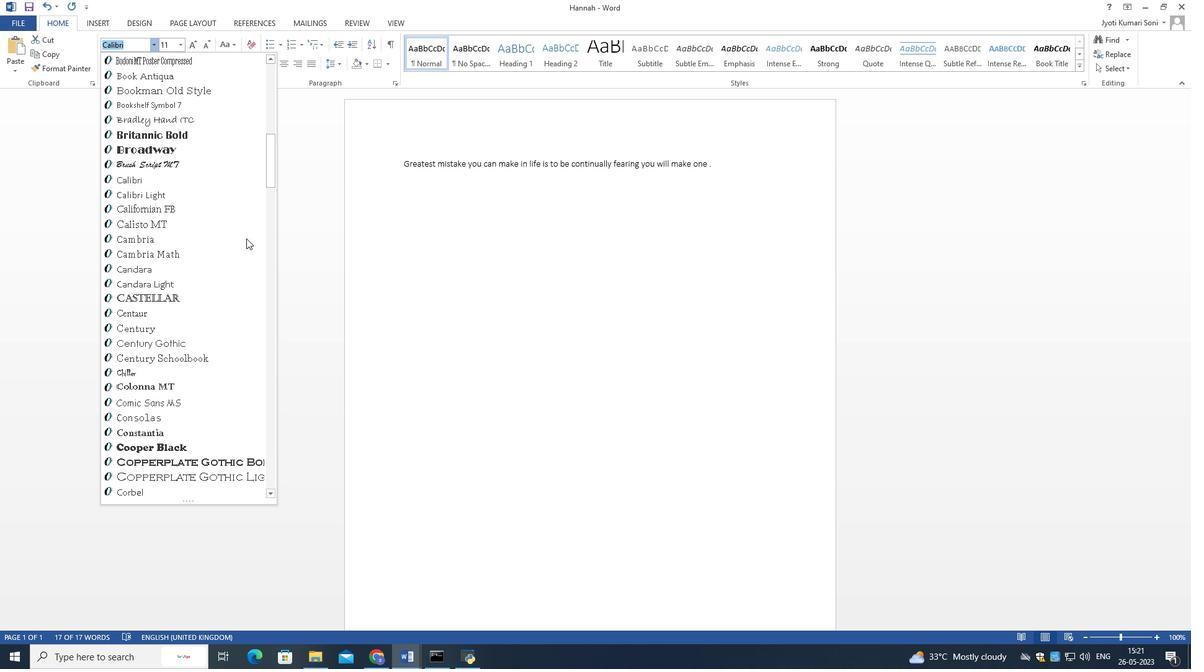 
Action: Mouse moved to (246, 239)
Screenshot: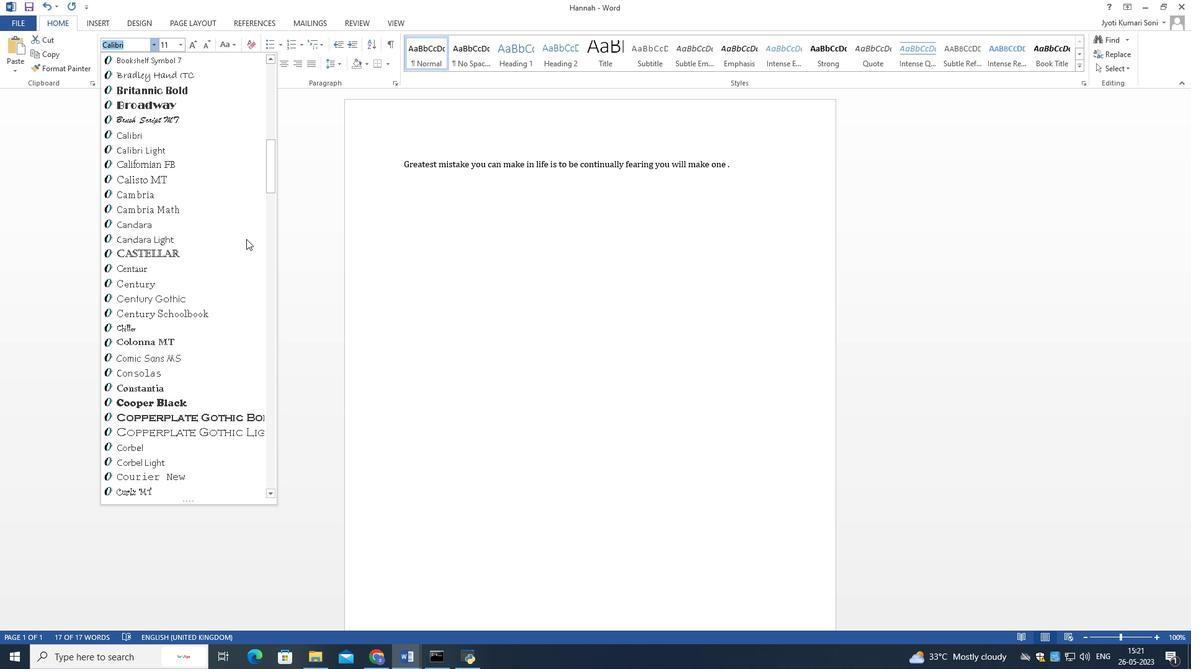 
Action: Mouse scrolled (246, 238) with delta (0, 0)
Screenshot: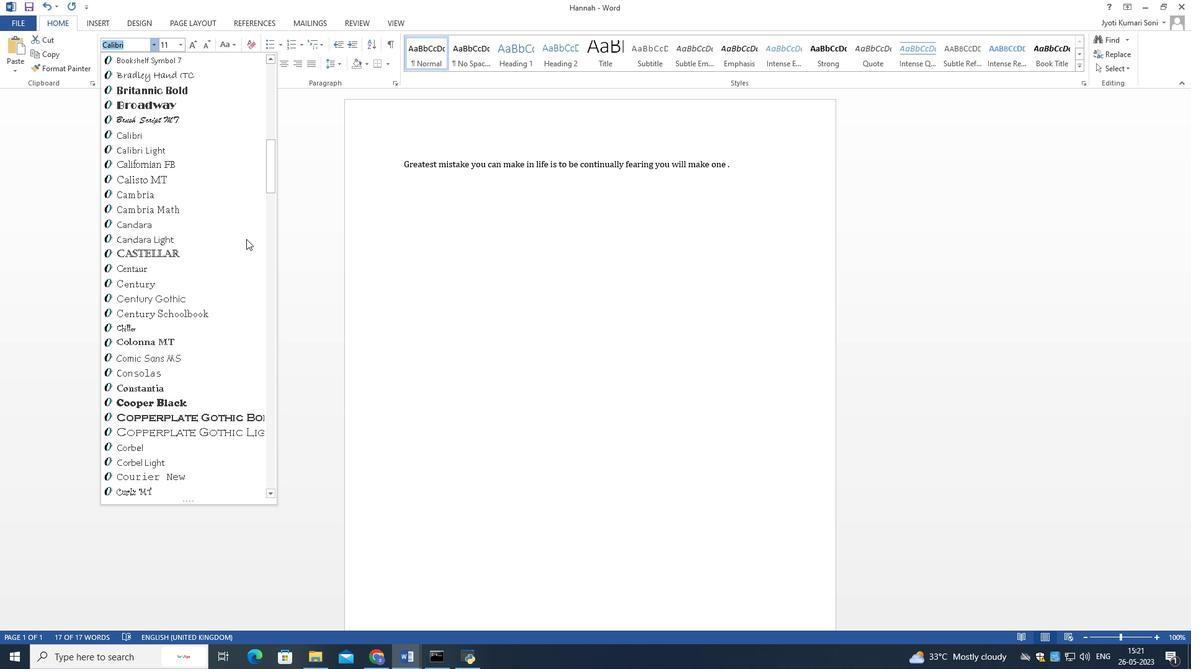 
Action: Mouse moved to (246, 241)
Screenshot: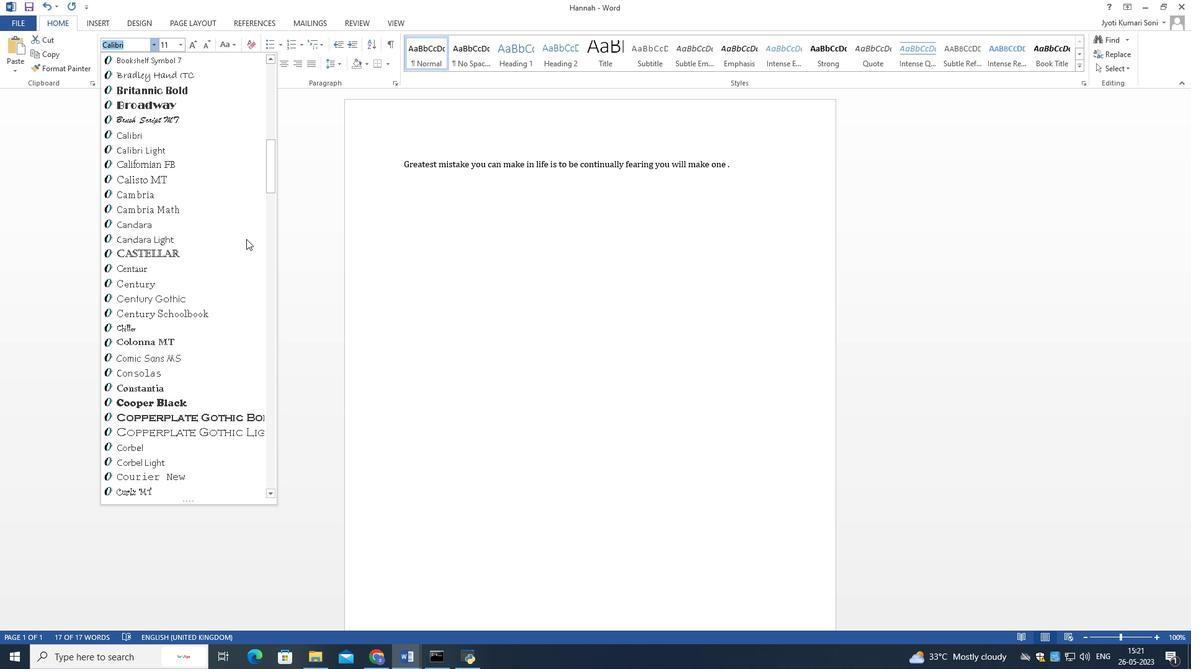 
Action: Mouse scrolled (246, 240) with delta (0, 0)
Screenshot: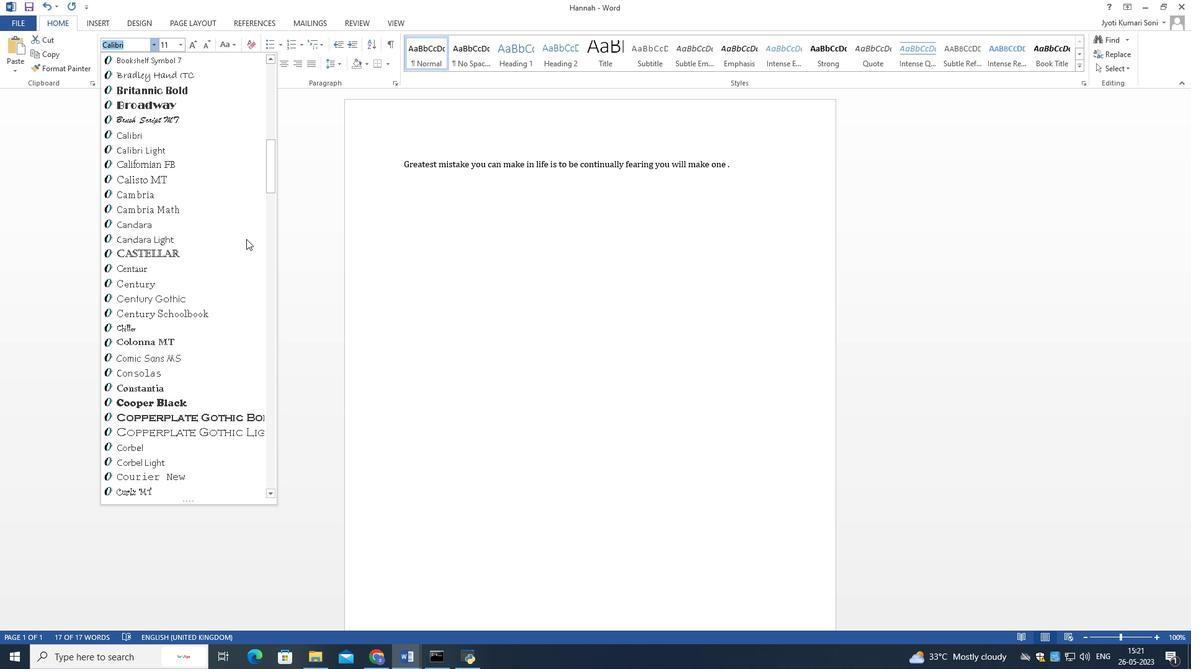 
Action: Mouse scrolled (246, 240) with delta (0, 0)
Screenshot: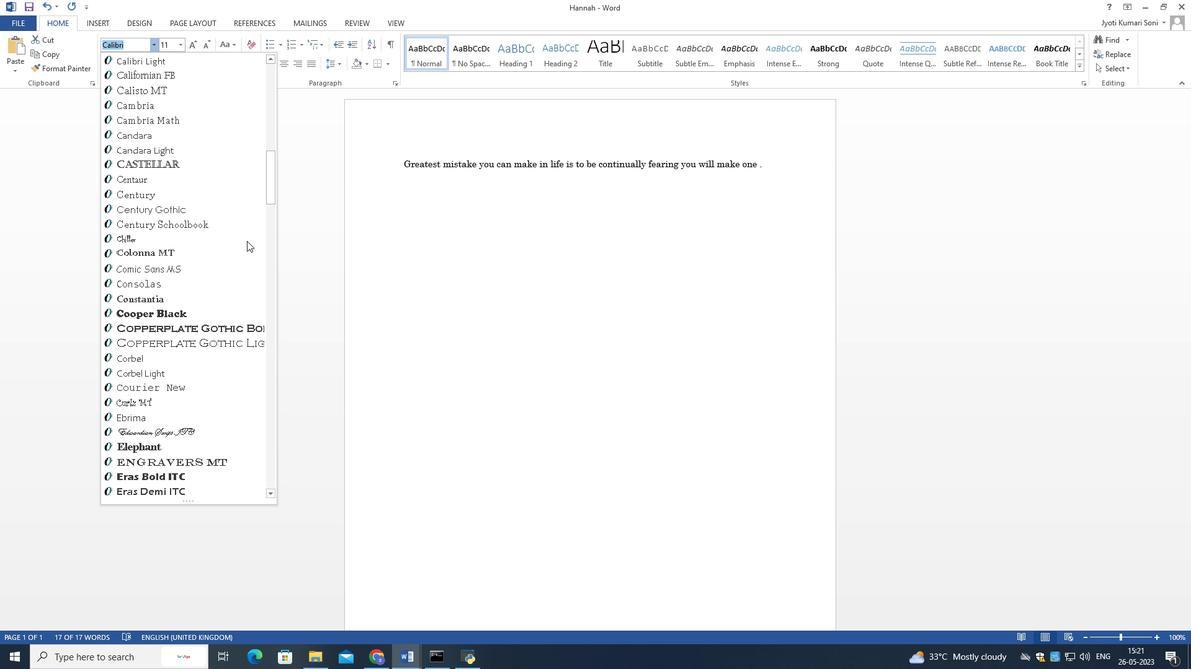 
Action: Mouse scrolled (246, 240) with delta (0, 0)
Screenshot: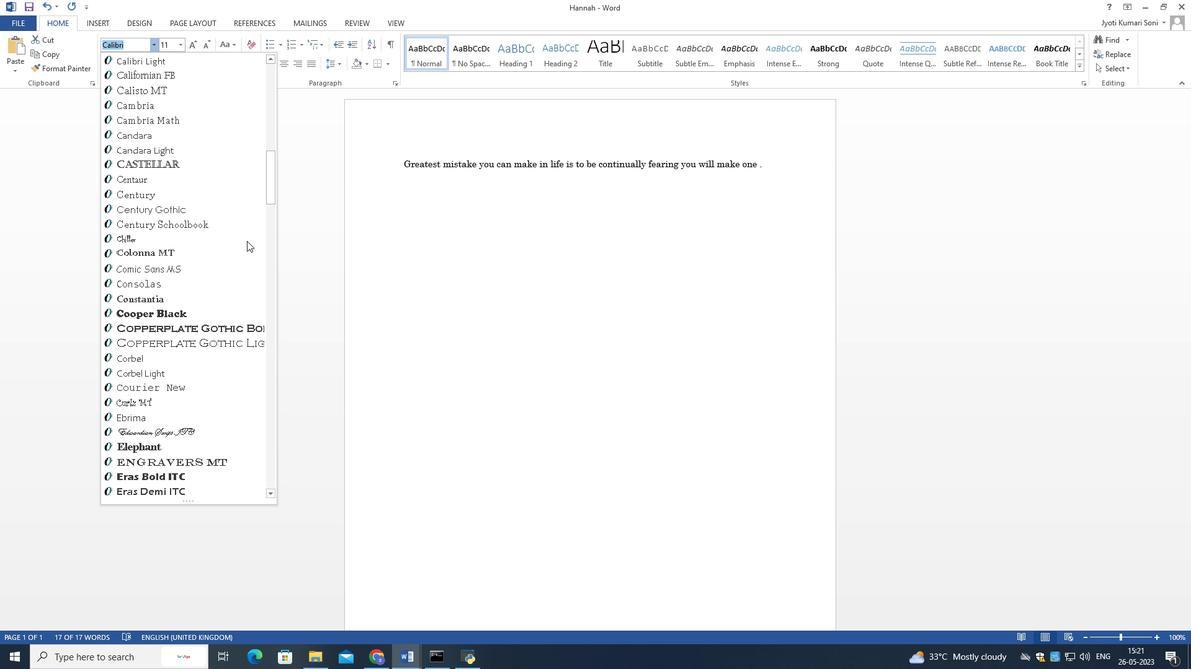
Action: Mouse moved to (240, 372)
Screenshot: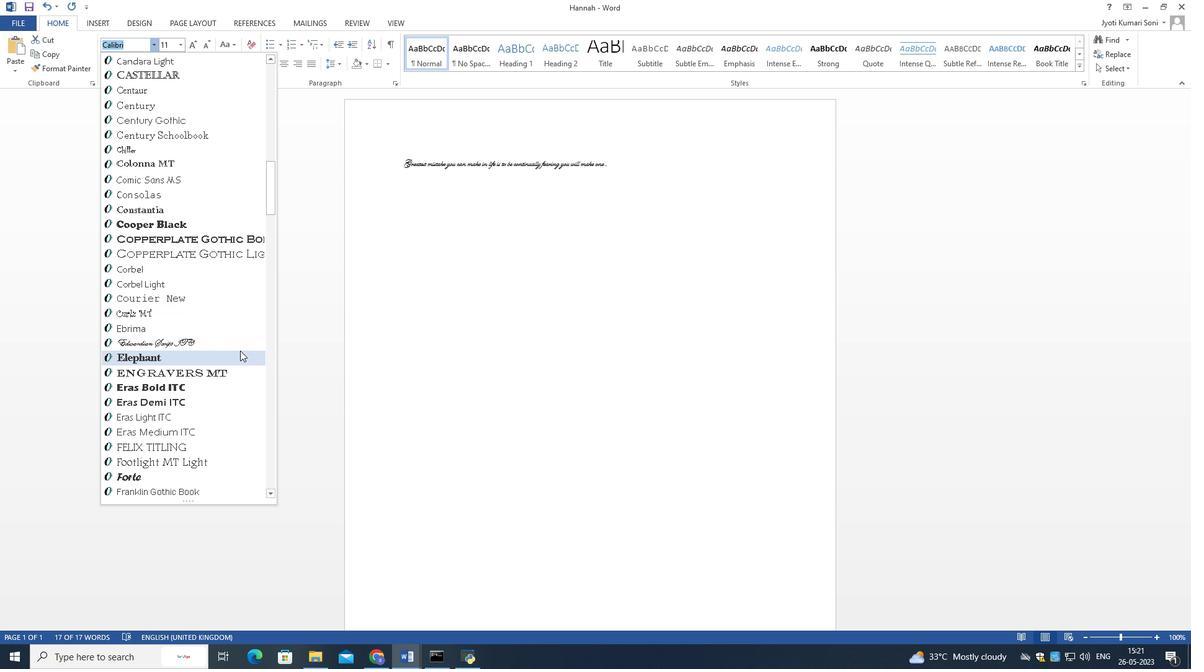 
Action: Mouse pressed left at (240, 372)
Screenshot: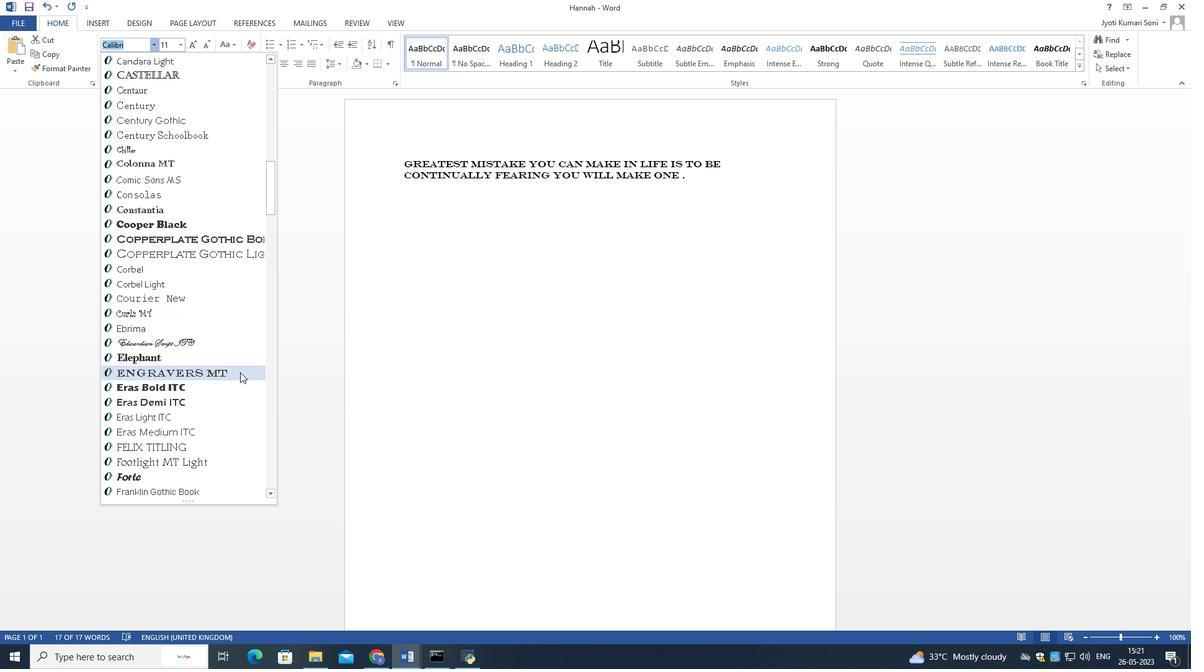 
Action: Mouse moved to (181, 40)
Screenshot: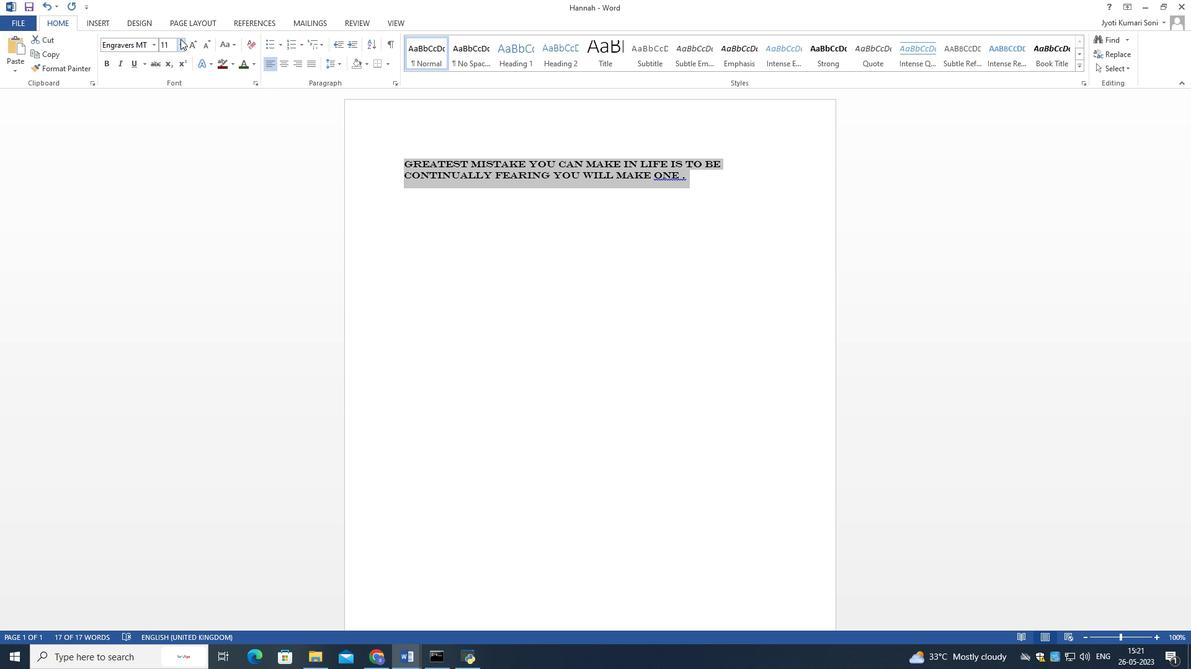 
Action: Mouse pressed left at (181, 40)
Screenshot: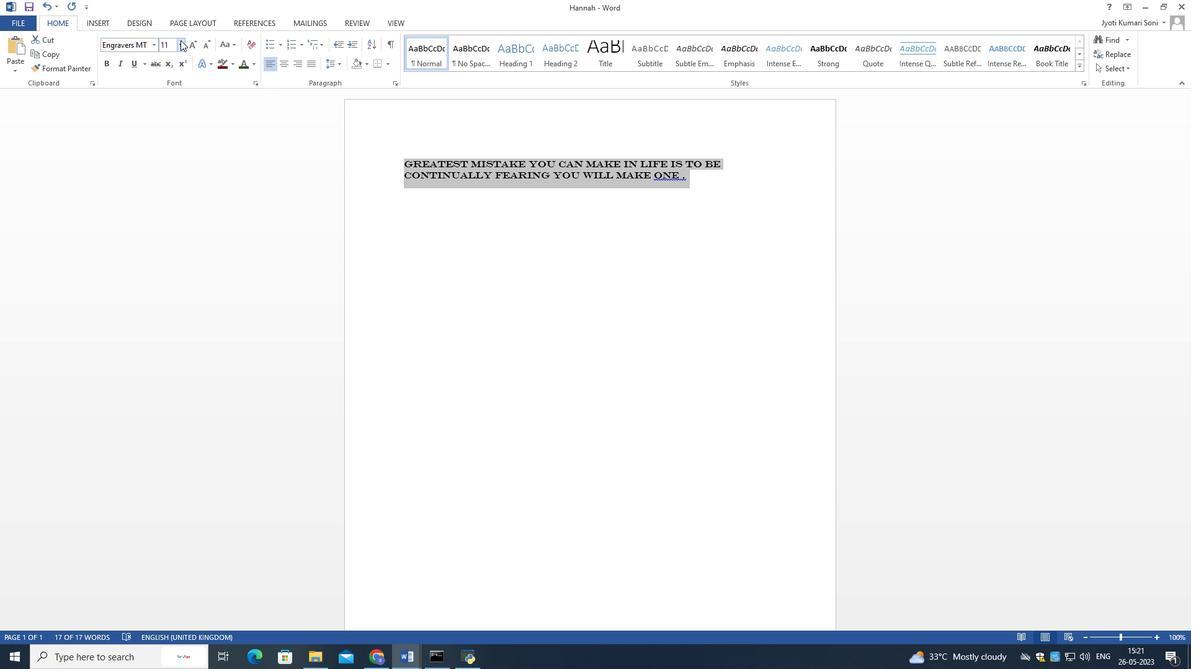 
Action: Mouse moved to (168, 163)
Screenshot: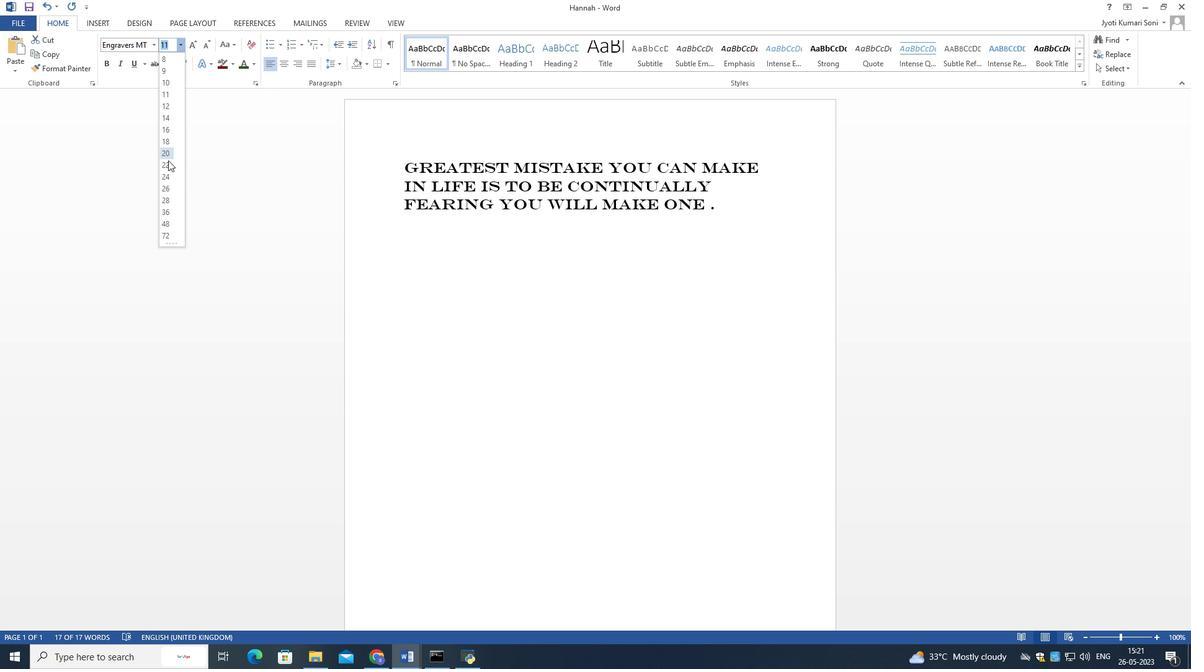 
Action: Mouse pressed left at (168, 163)
Screenshot: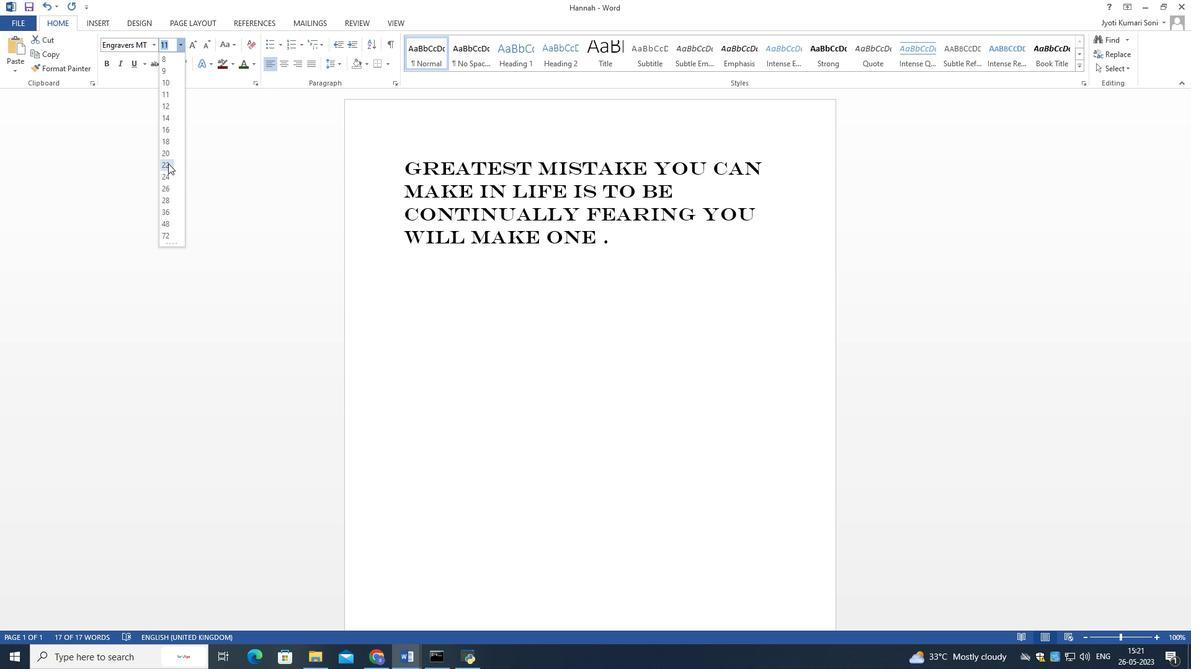 
Action: Mouse moved to (273, 67)
Screenshot: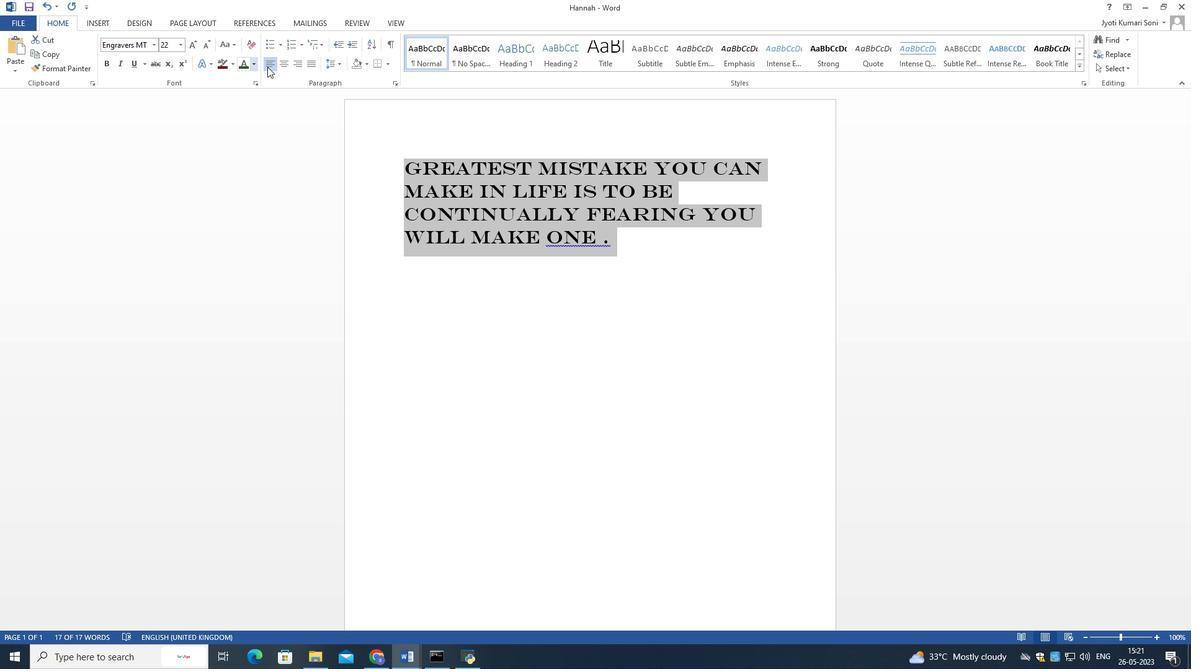 
Action: Mouse pressed left at (273, 67)
Screenshot: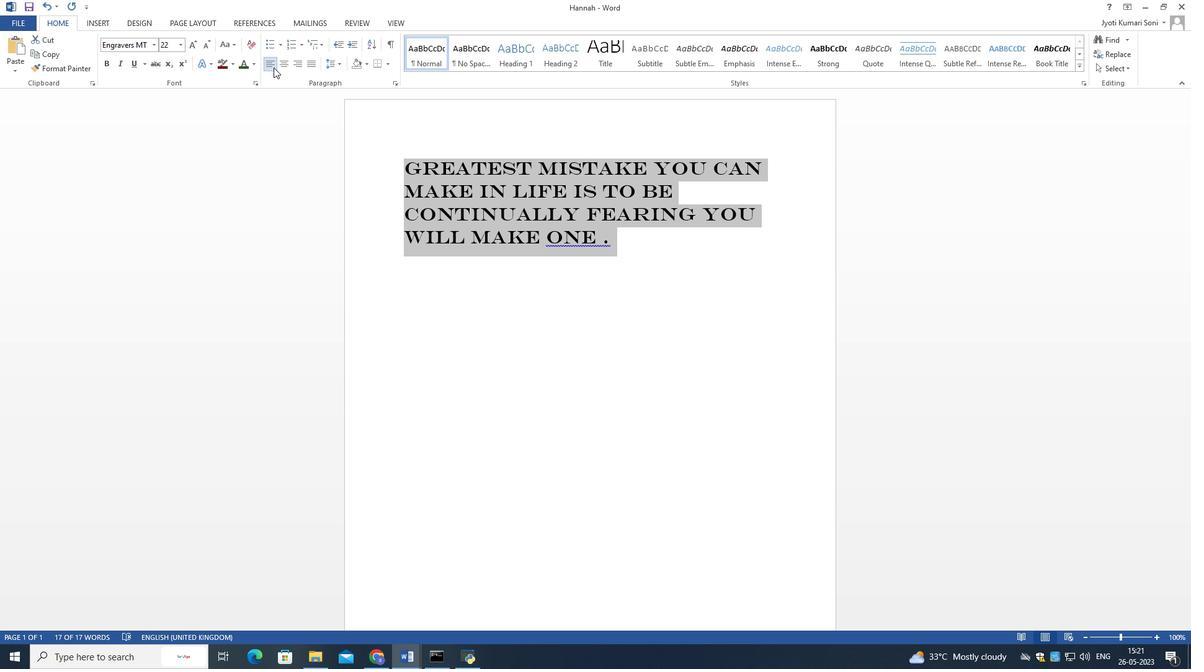 
Action: Mouse moved to (251, 65)
Screenshot: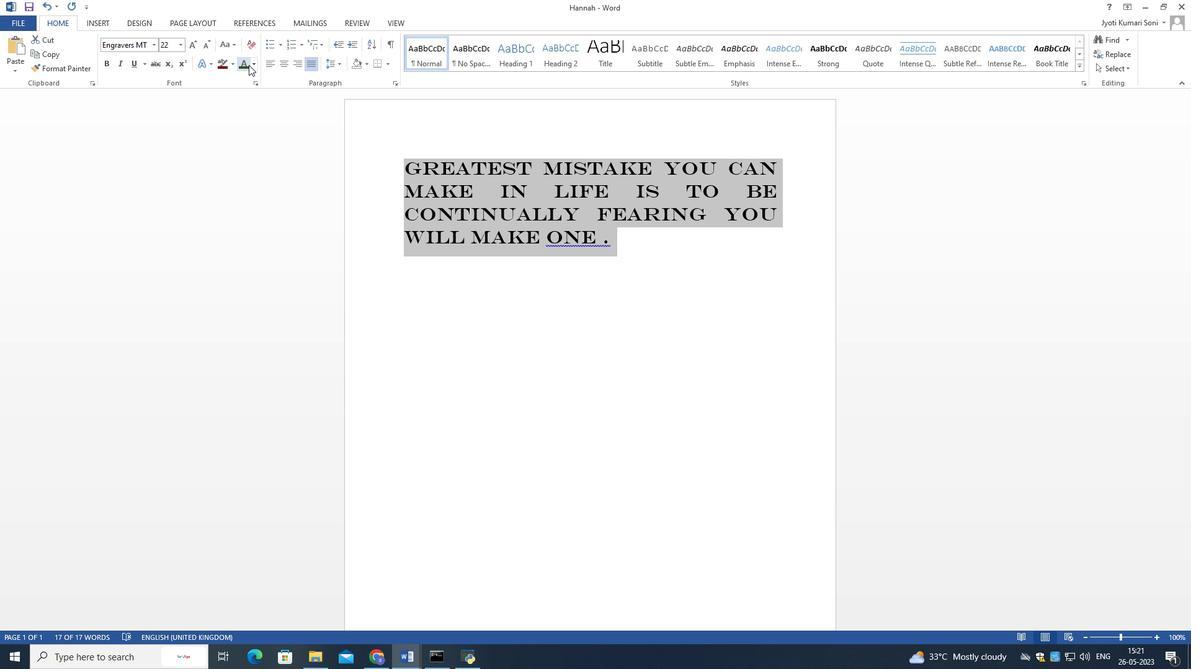 
Action: Mouse pressed left at (251, 65)
Screenshot: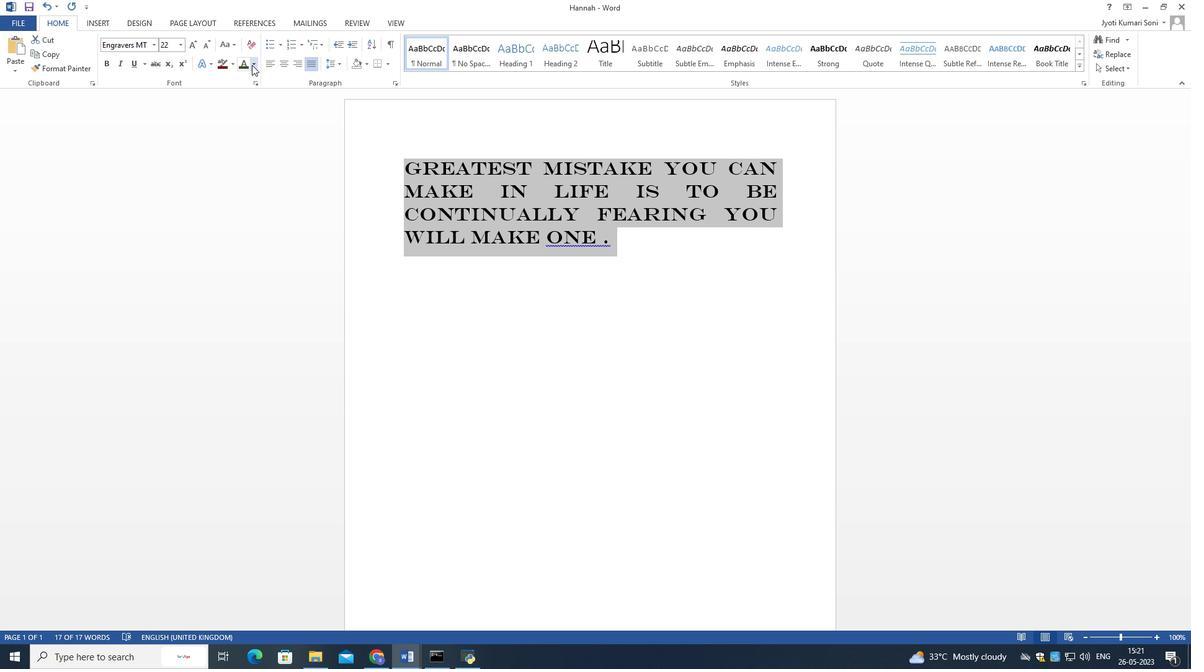 
Action: Mouse moved to (339, 176)
Screenshot: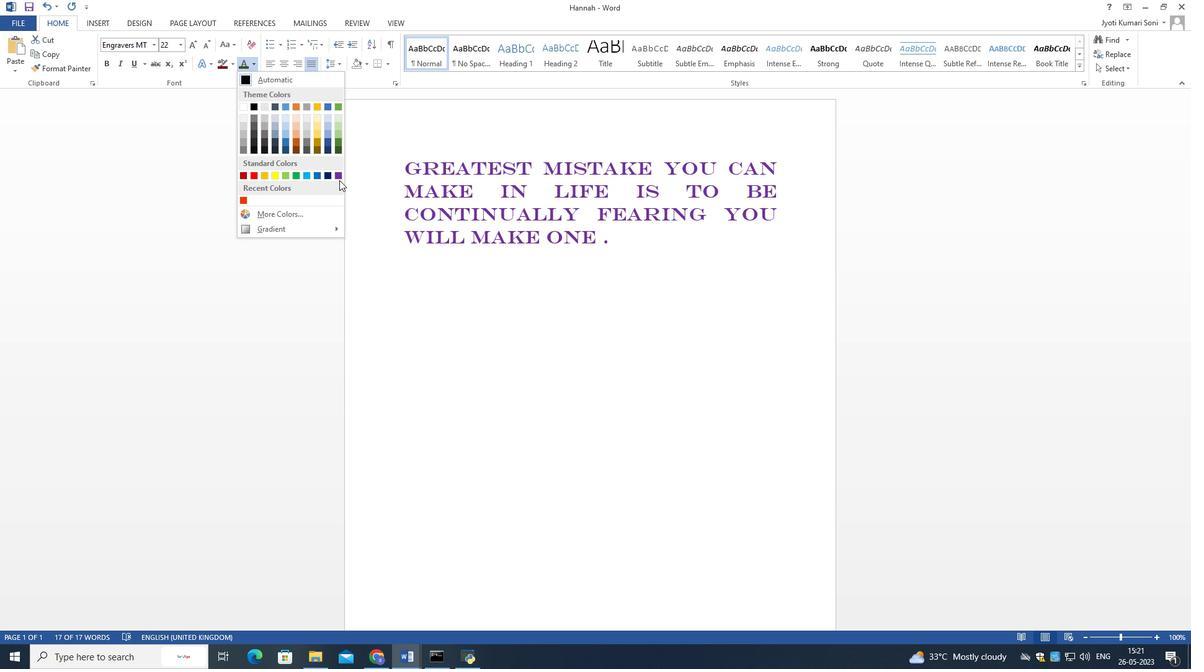 
Action: Mouse pressed left at (339, 176)
Screenshot: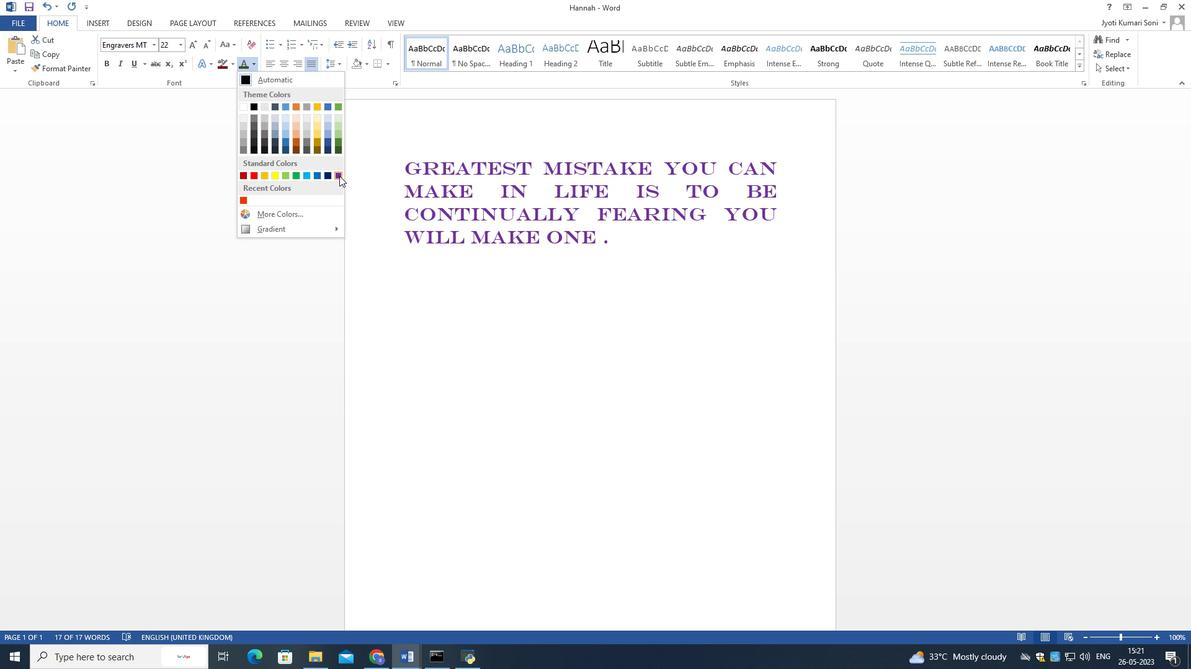
Action: Mouse moved to (545, 328)
Screenshot: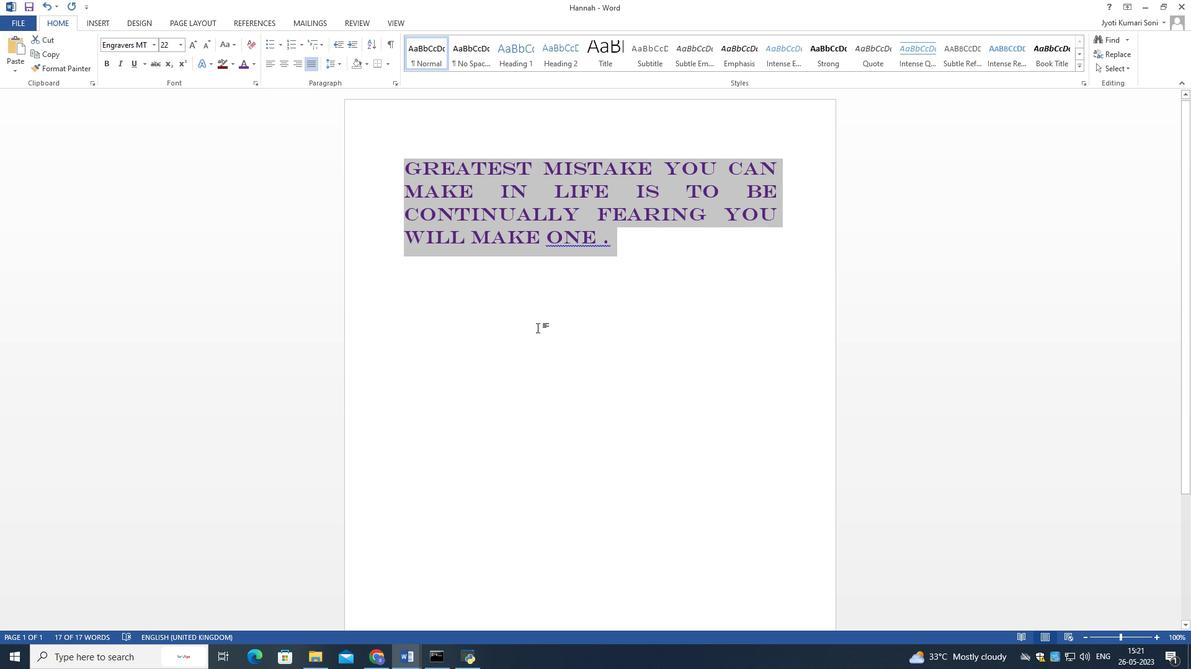 
Action: Mouse pressed left at (545, 328)
Screenshot: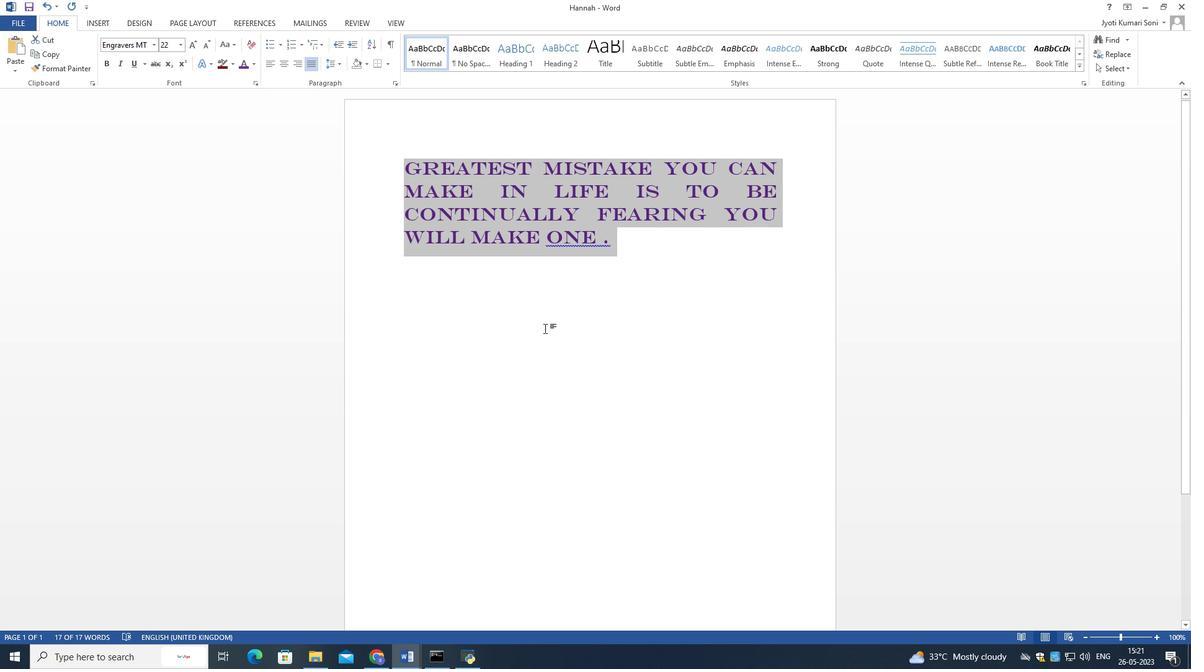 
Action: Mouse moved to (628, 249)
Screenshot: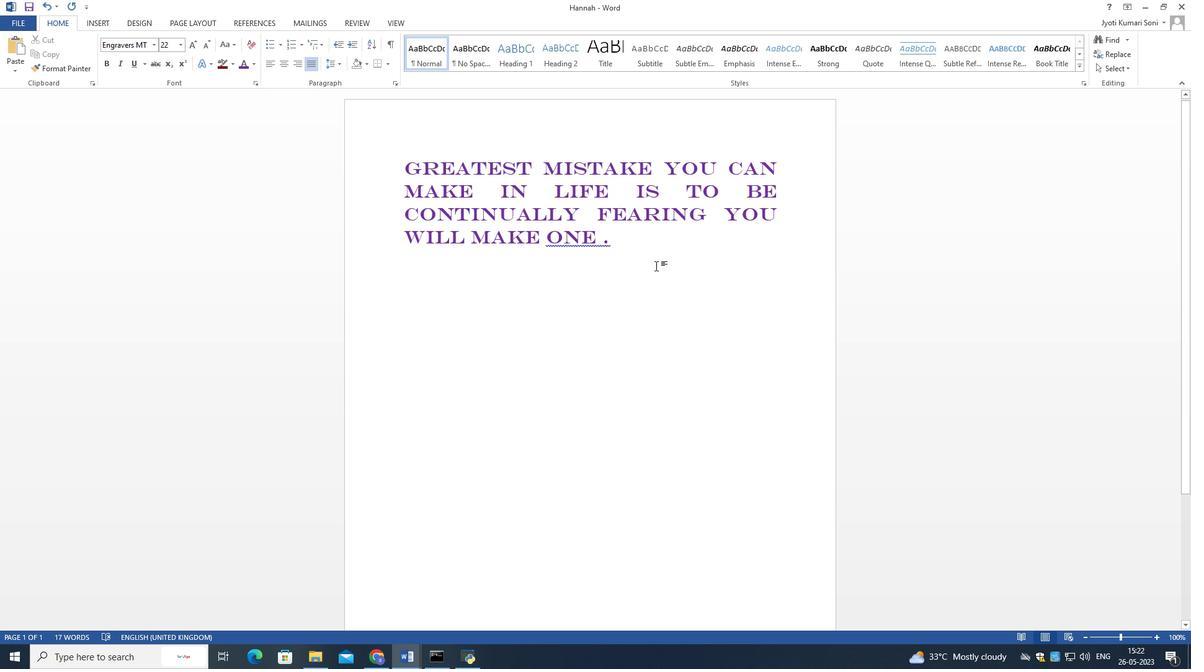 
